 Task: Find connections with filter location San Miguel De Abona with filter topic #Careerwith filter profile language Spanish with filter current company ANAROCK with filter school Podar International School with filter industry Software Development with filter service category Software Testing with filter keywords title Cashier
Action: Mouse moved to (640, 83)
Screenshot: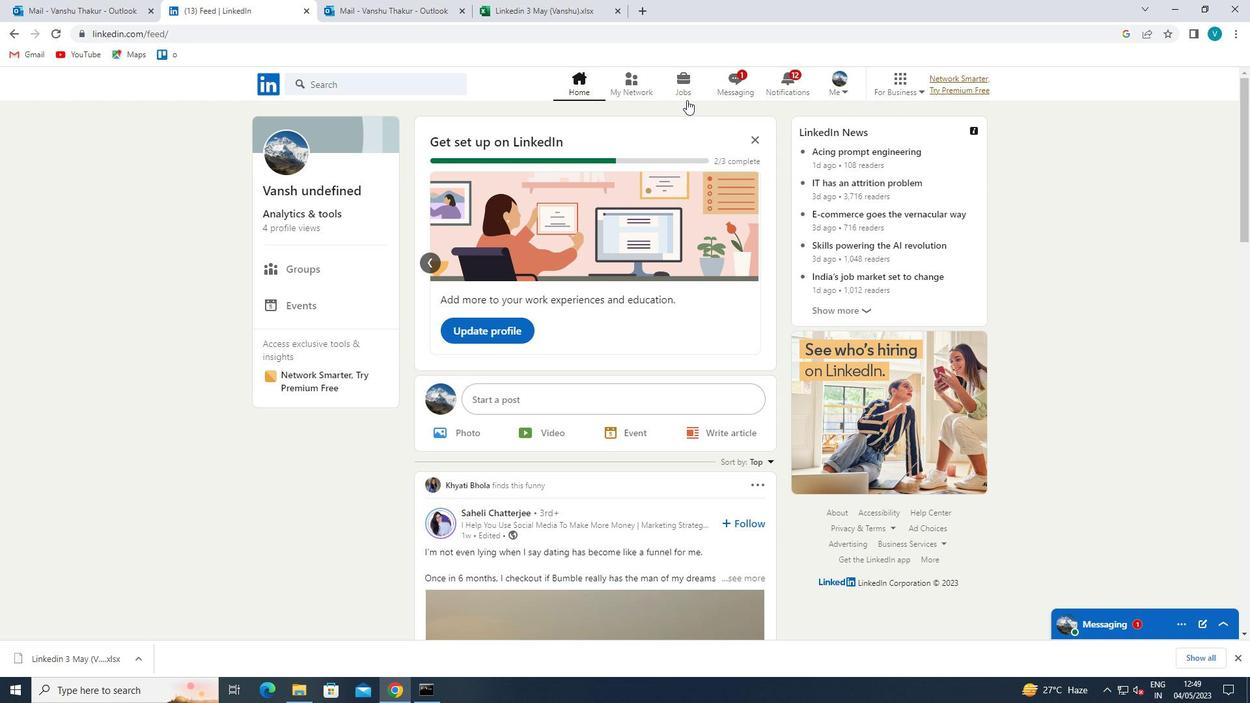 
Action: Mouse pressed left at (640, 83)
Screenshot: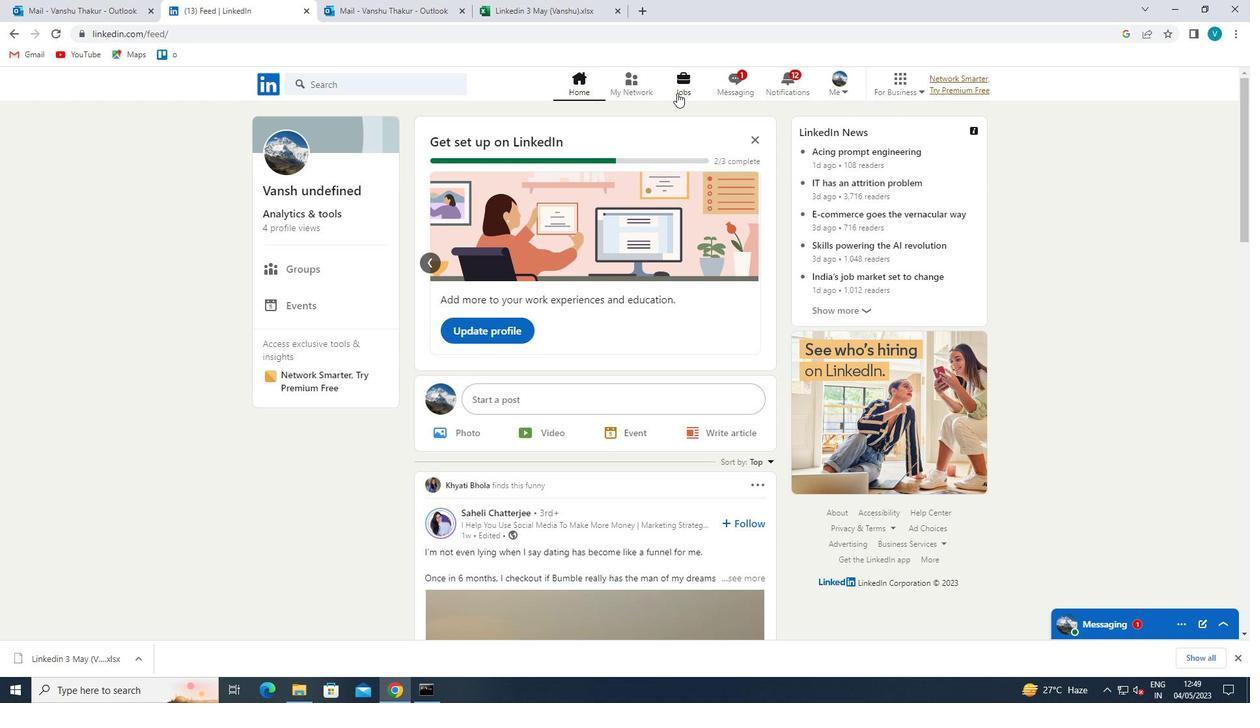 
Action: Mouse moved to (405, 156)
Screenshot: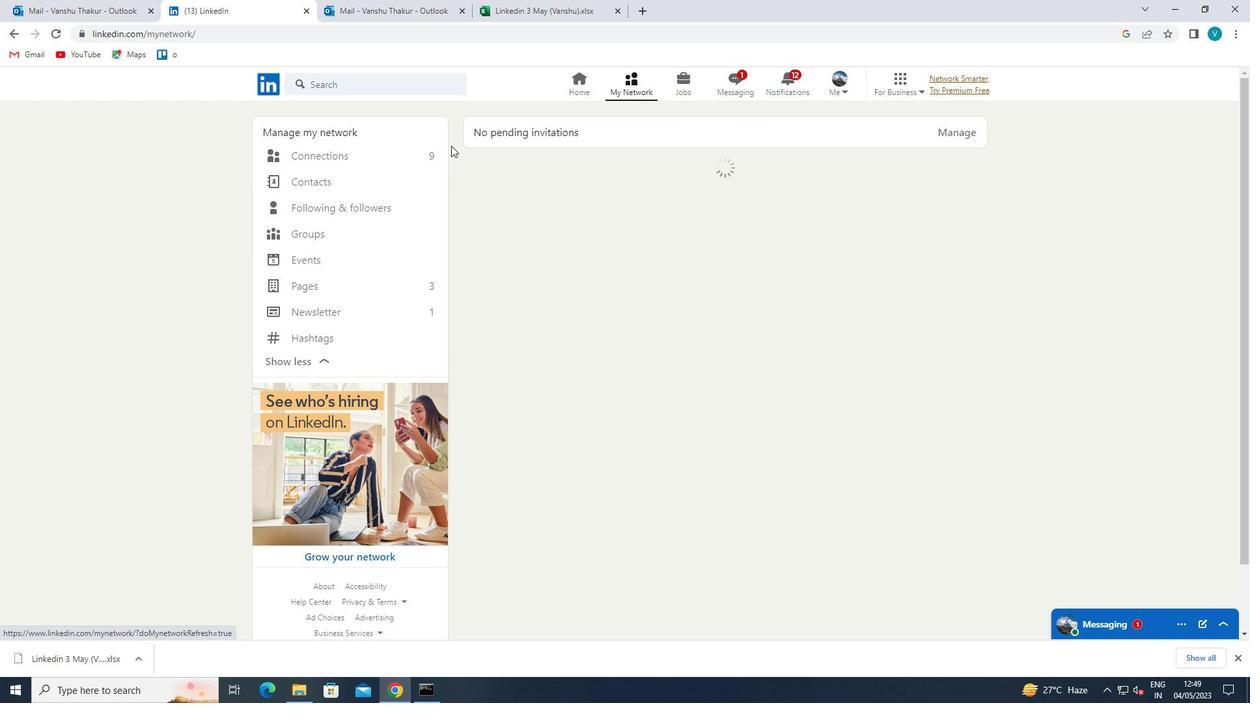 
Action: Mouse pressed left at (405, 156)
Screenshot: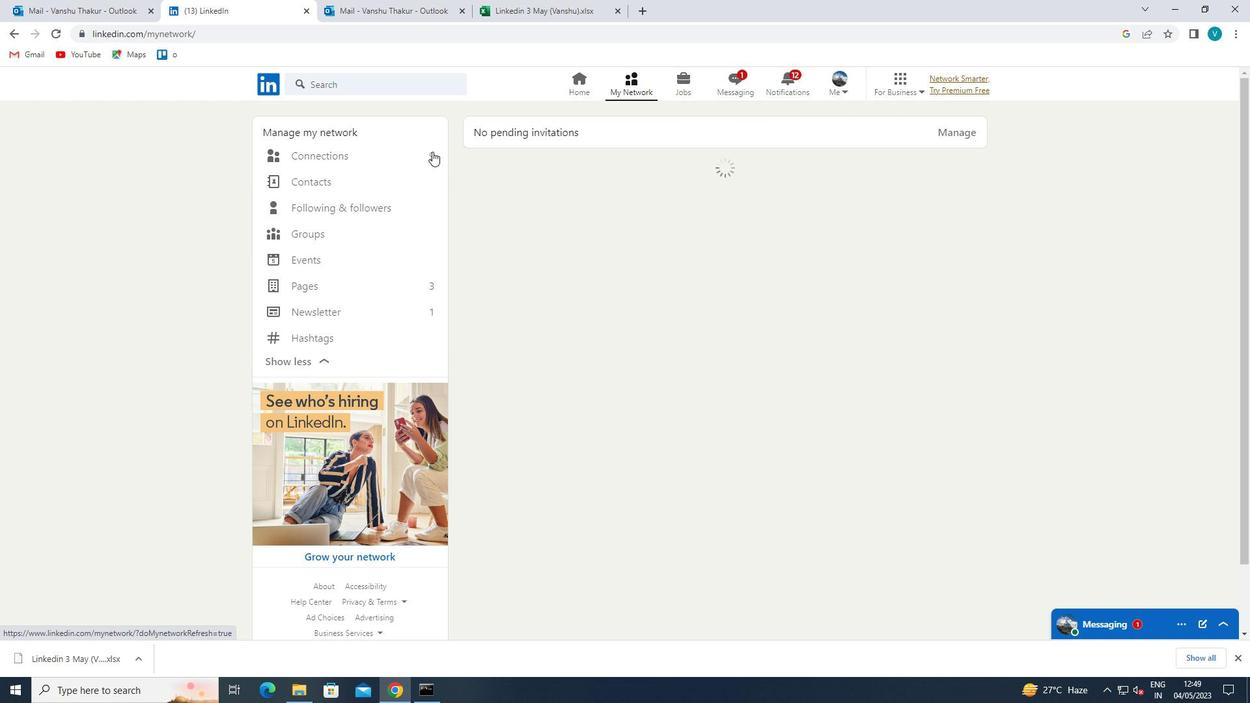 
Action: Mouse moved to (713, 152)
Screenshot: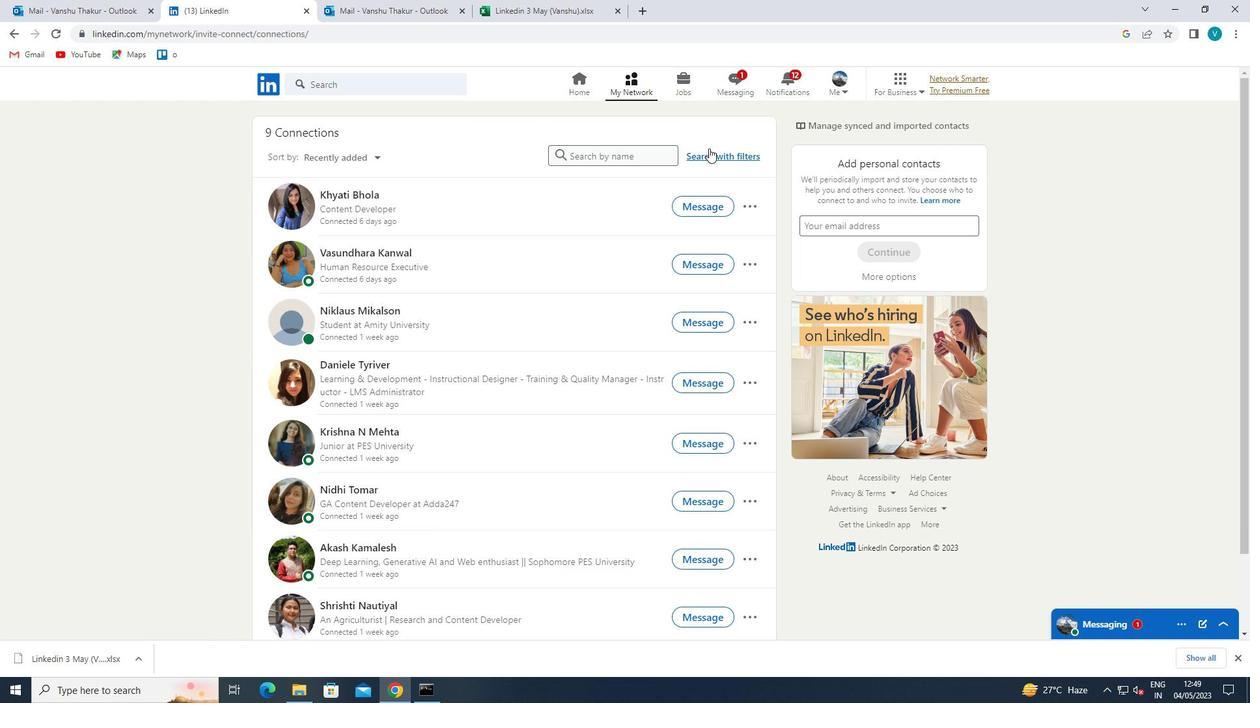 
Action: Mouse pressed left at (713, 152)
Screenshot: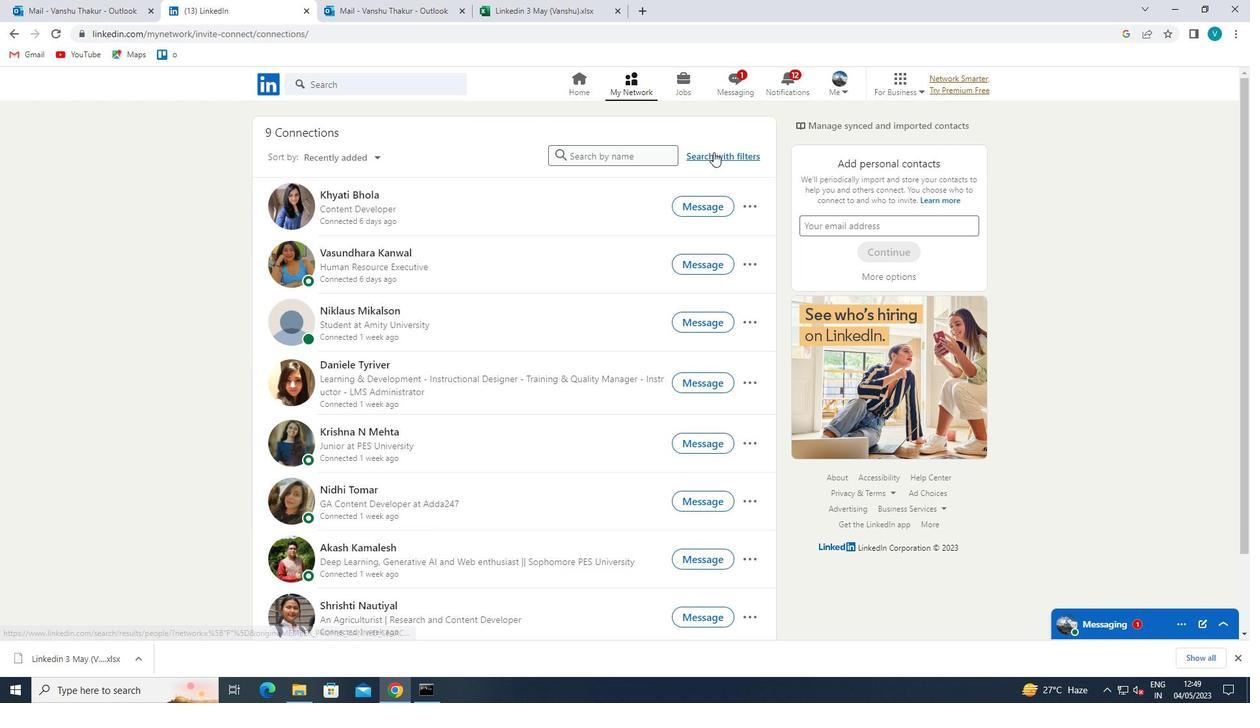 
Action: Mouse moved to (638, 120)
Screenshot: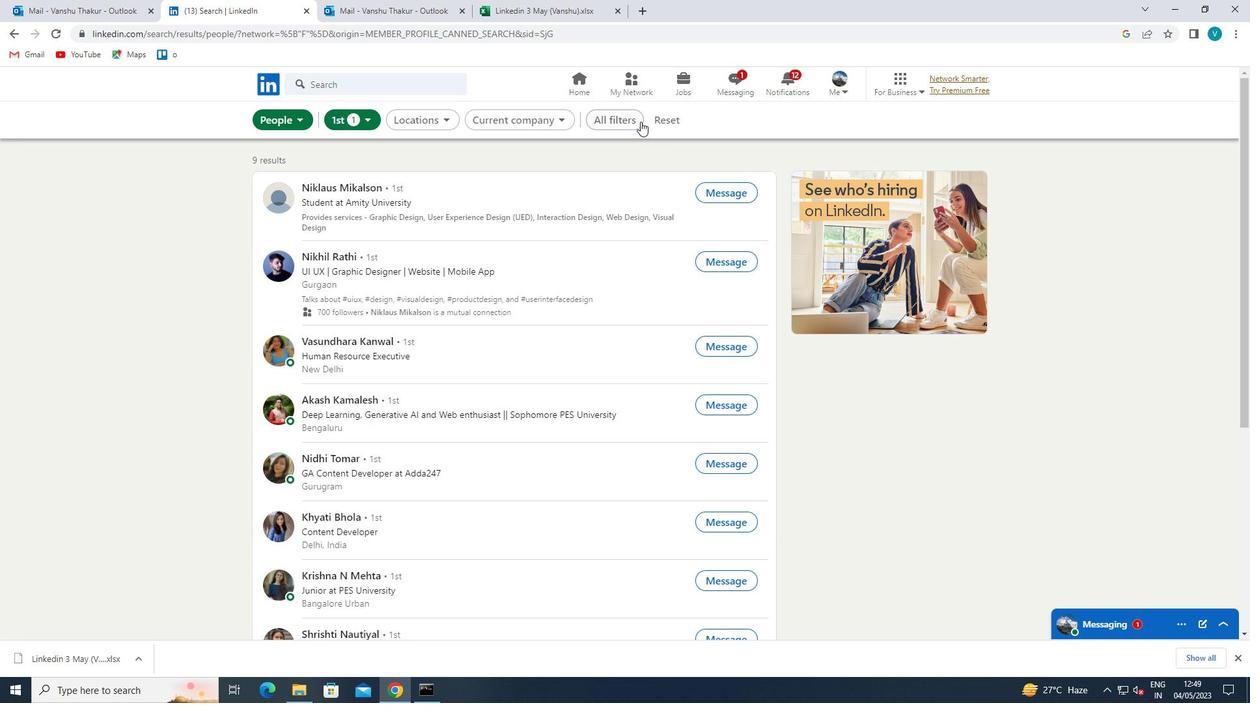 
Action: Mouse pressed left at (638, 120)
Screenshot: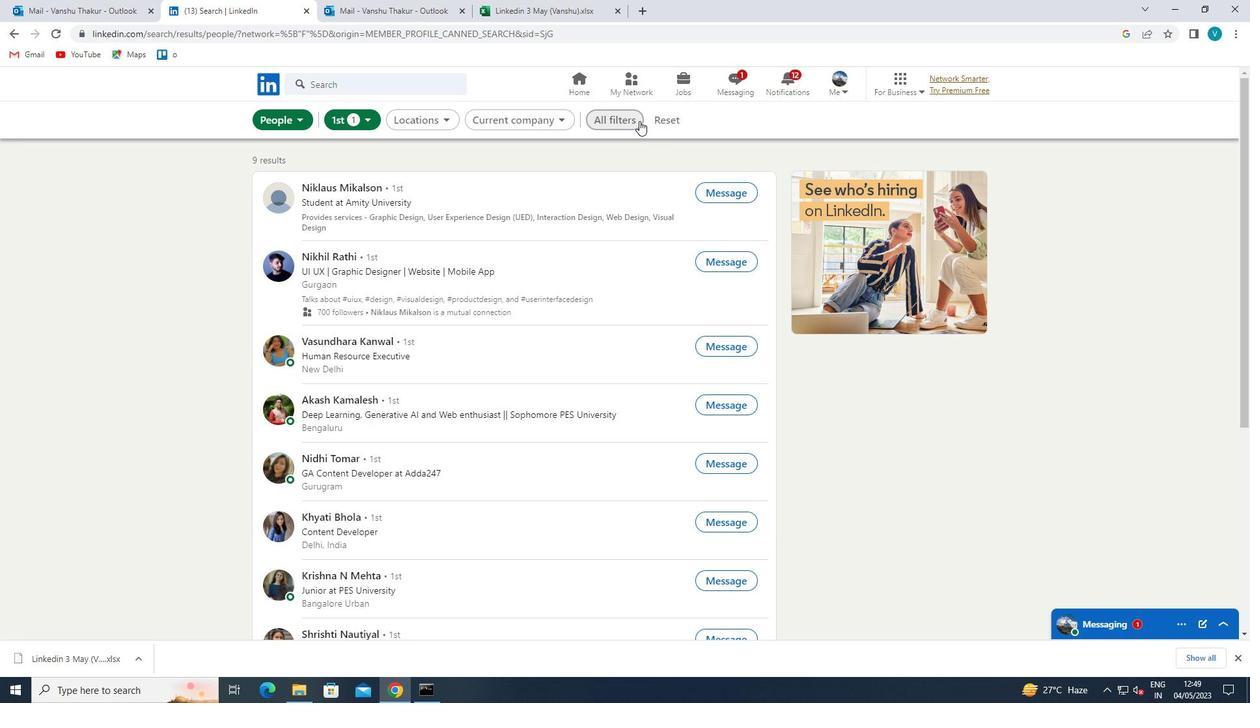 
Action: Mouse moved to (1022, 251)
Screenshot: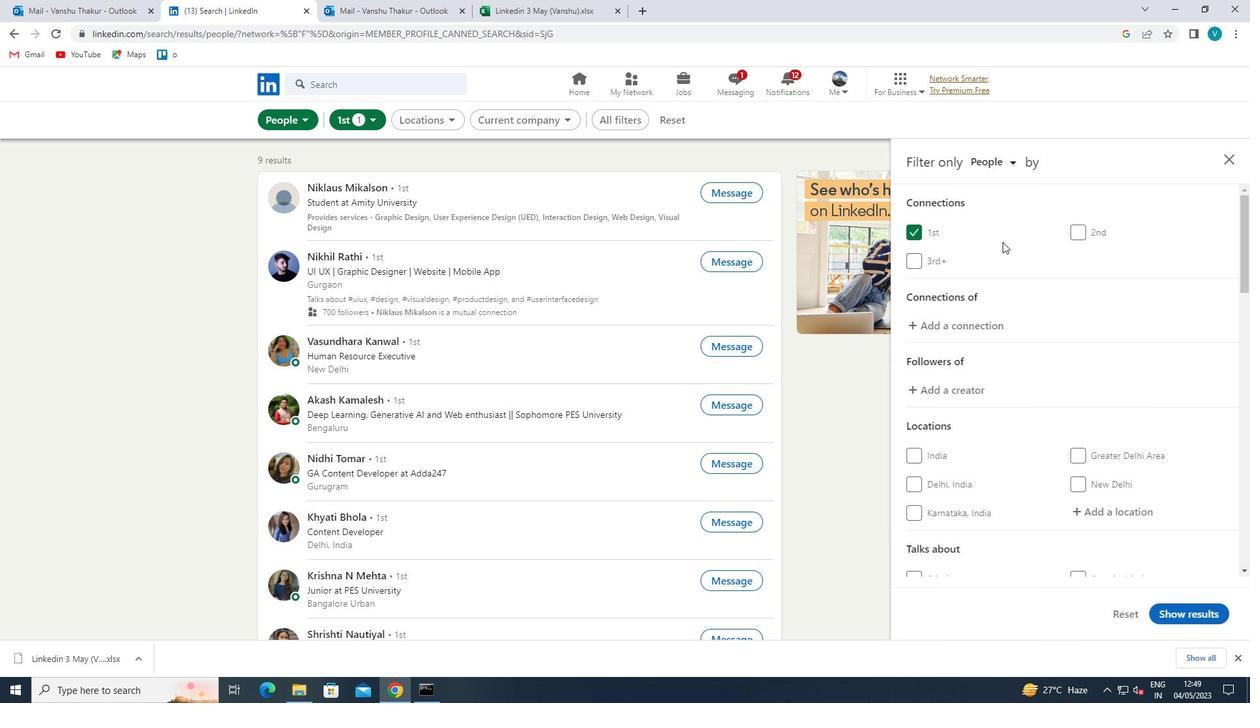 
Action: Mouse scrolled (1022, 250) with delta (0, 0)
Screenshot: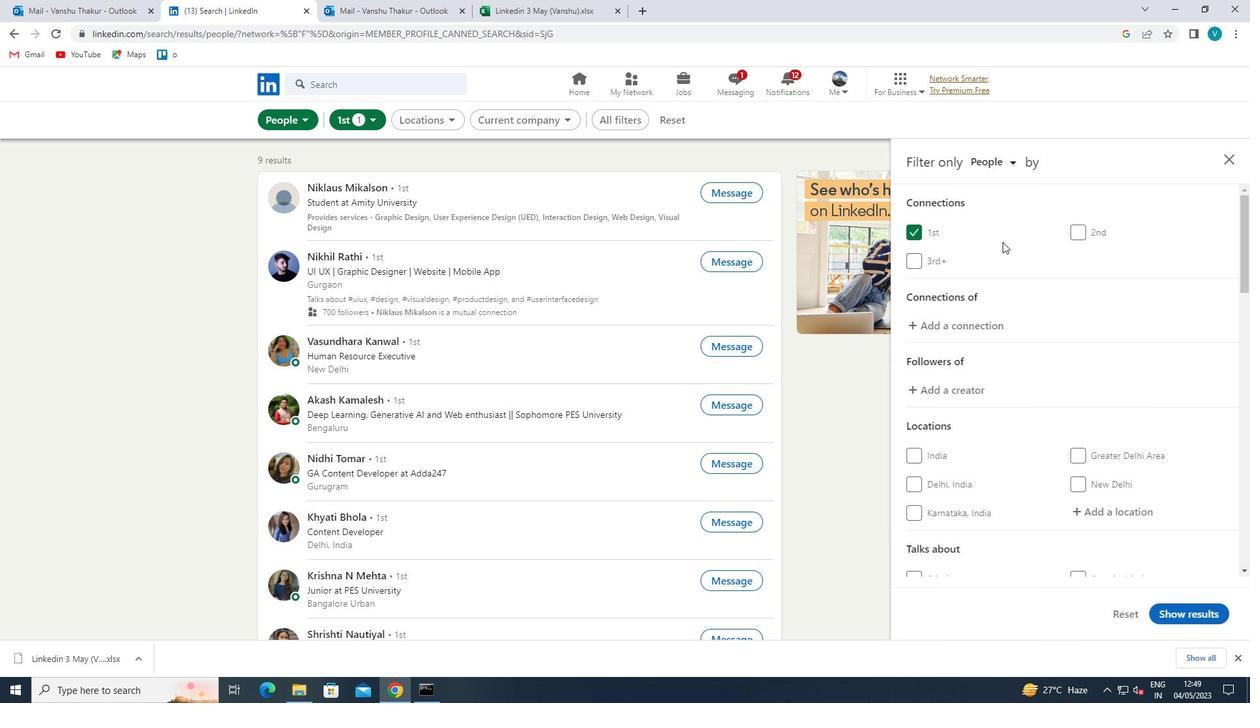 
Action: Mouse moved to (1123, 445)
Screenshot: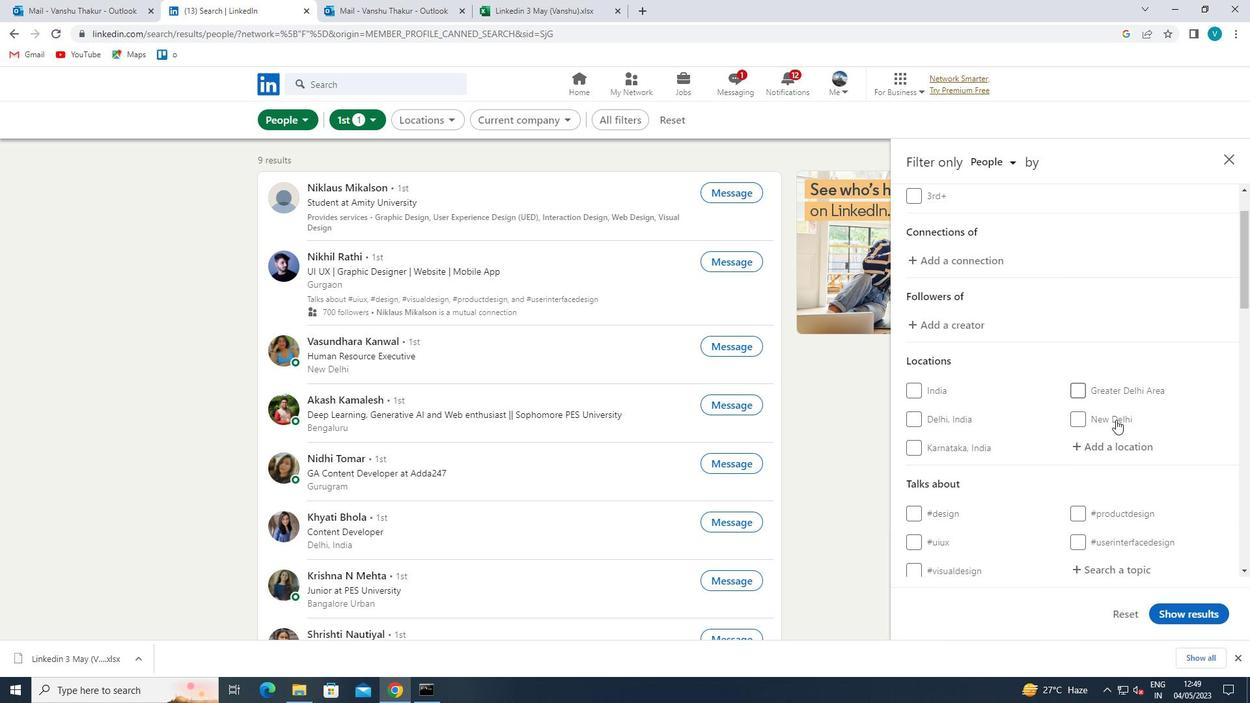 
Action: Mouse pressed left at (1123, 445)
Screenshot: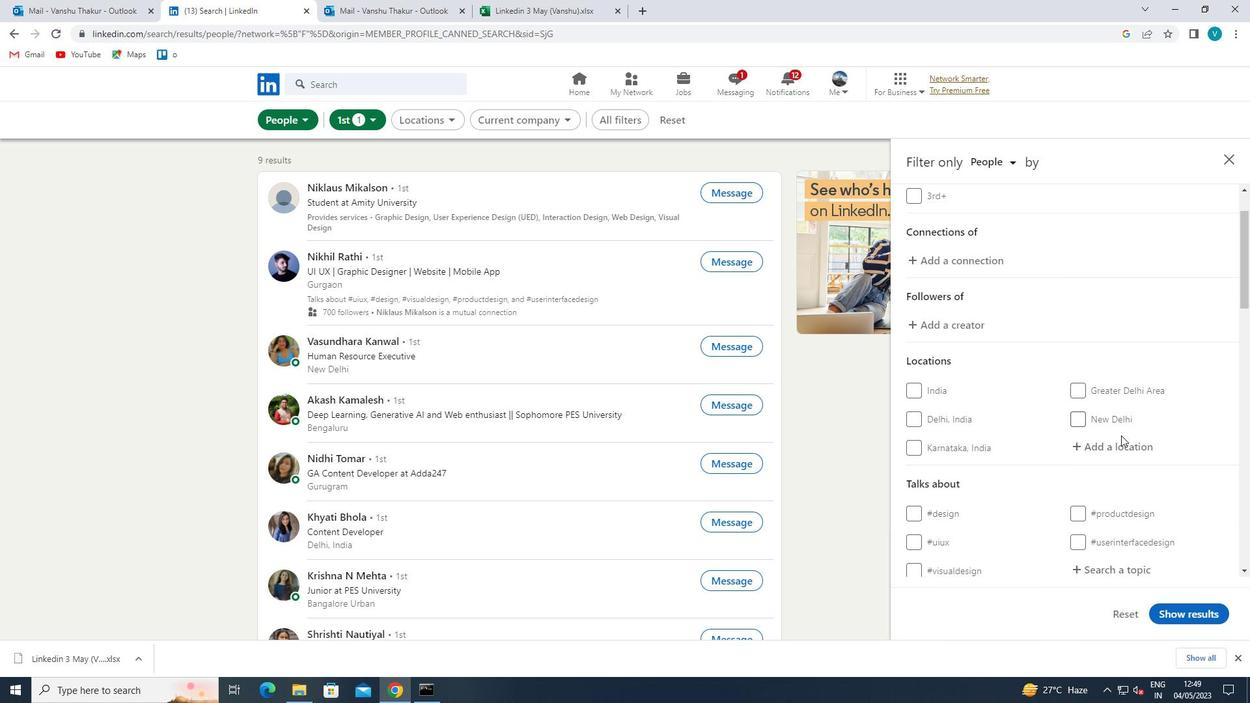 
Action: Key pressed <Key.shift>SAN<Key.space><Key.shift>MIGUEL
Screenshot: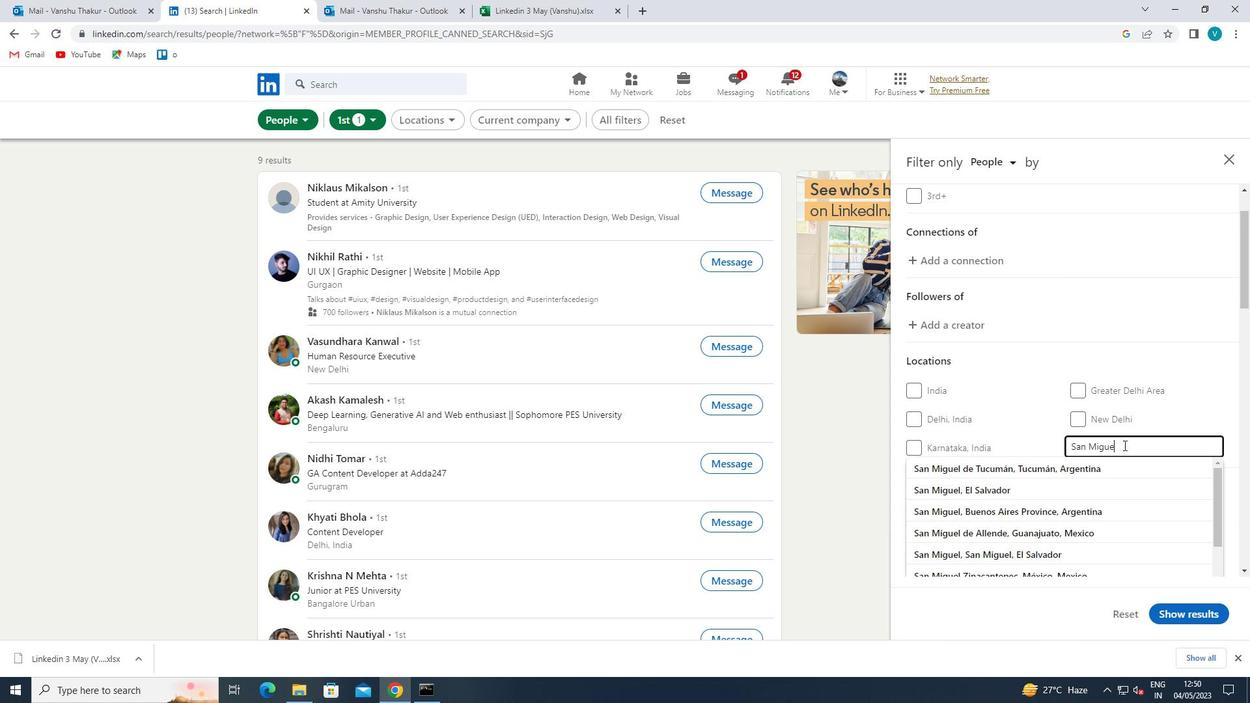 
Action: Mouse moved to (1103, 474)
Screenshot: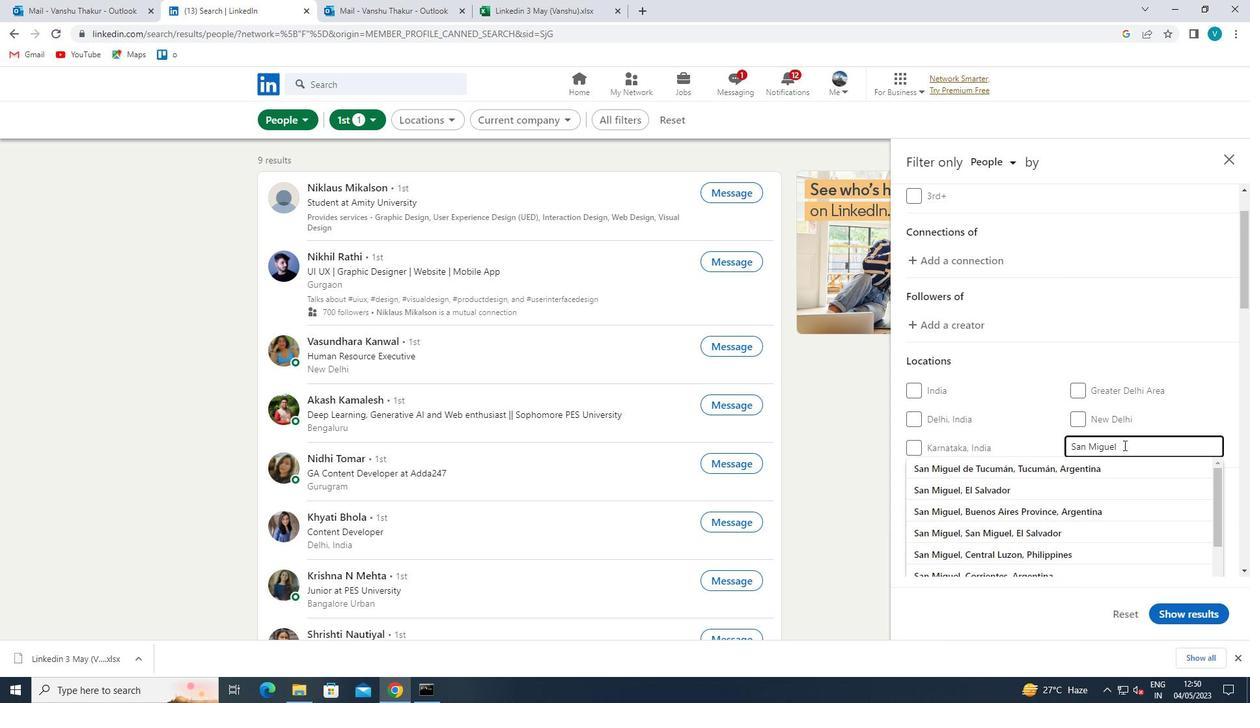 
Action: Mouse pressed left at (1103, 474)
Screenshot: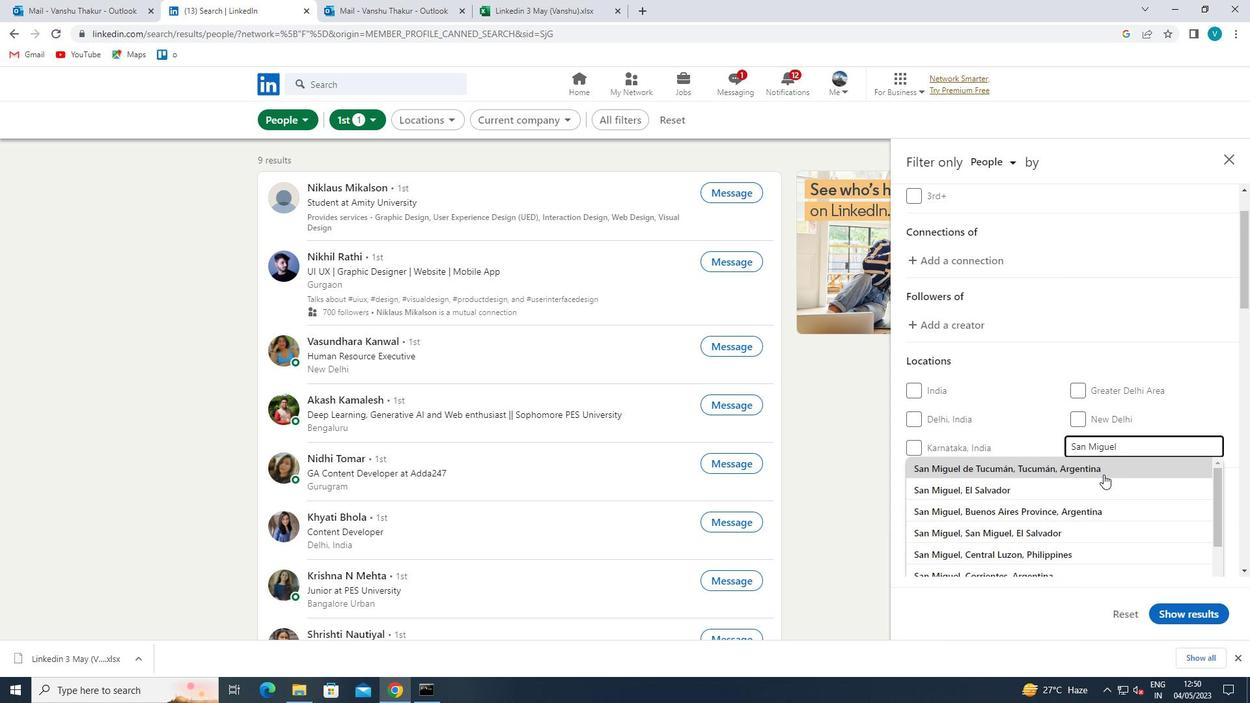 
Action: Mouse scrolled (1103, 474) with delta (0, 0)
Screenshot: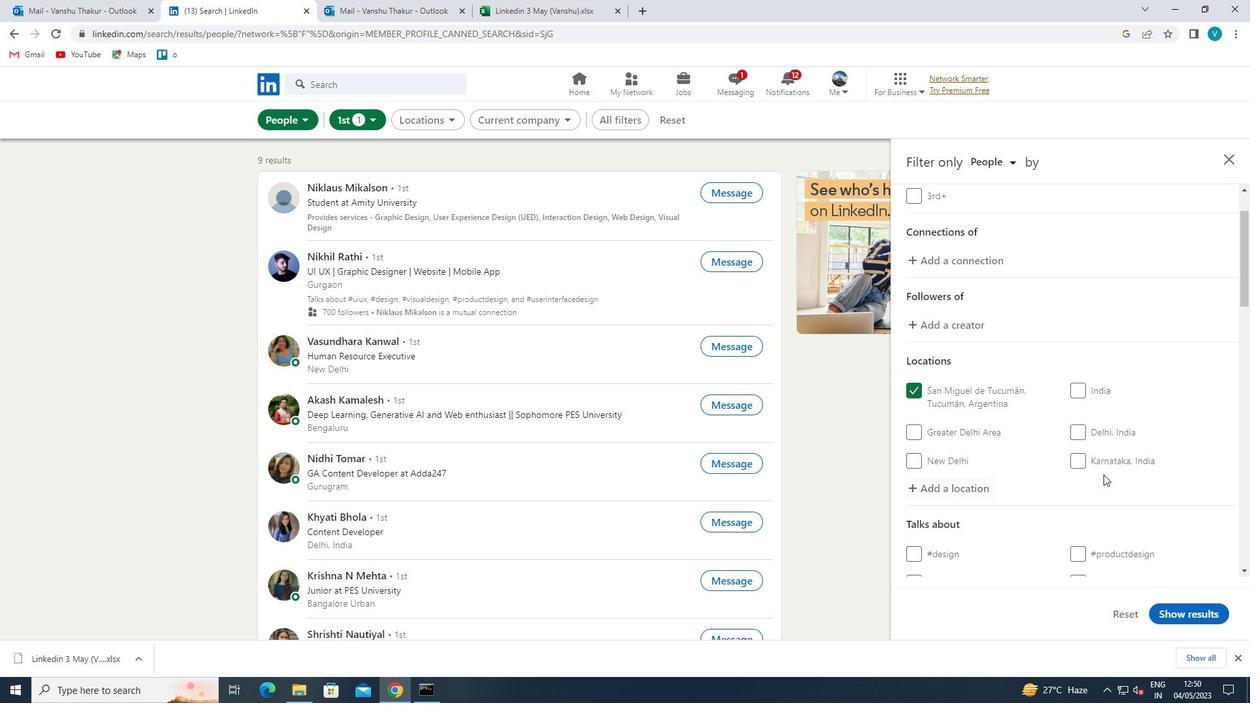 
Action: Mouse scrolled (1103, 474) with delta (0, 0)
Screenshot: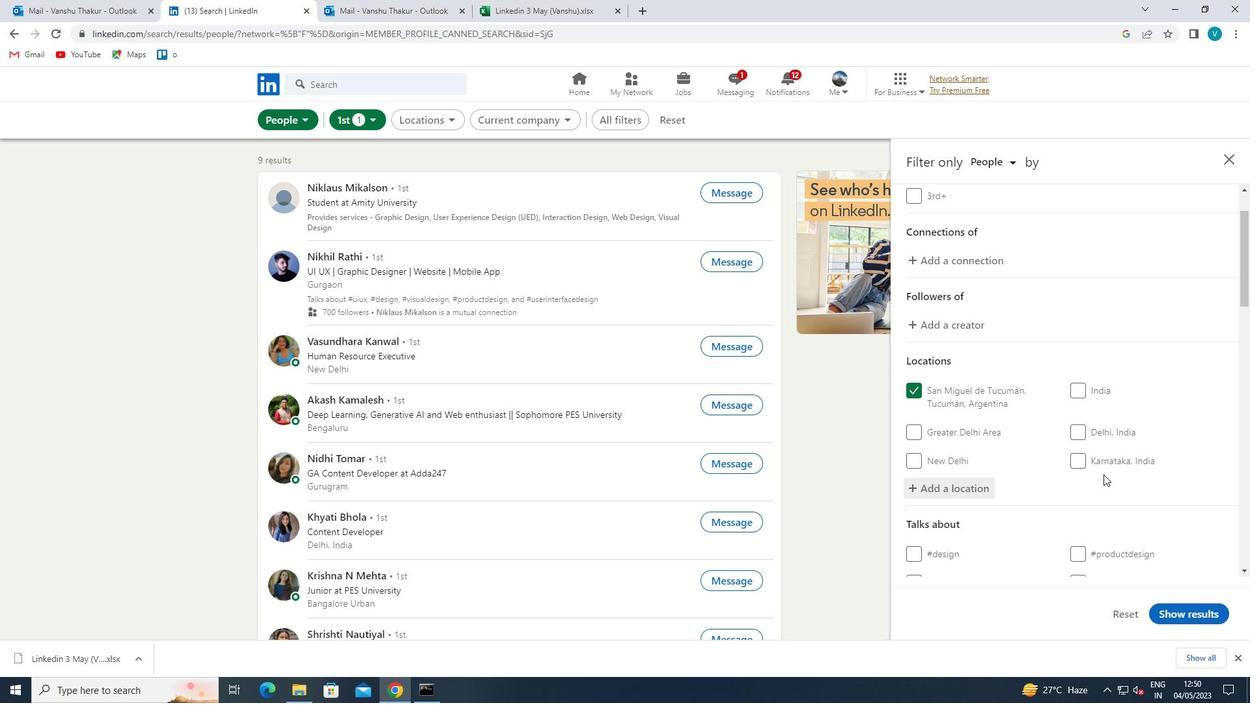 
Action: Mouse moved to (1103, 472)
Screenshot: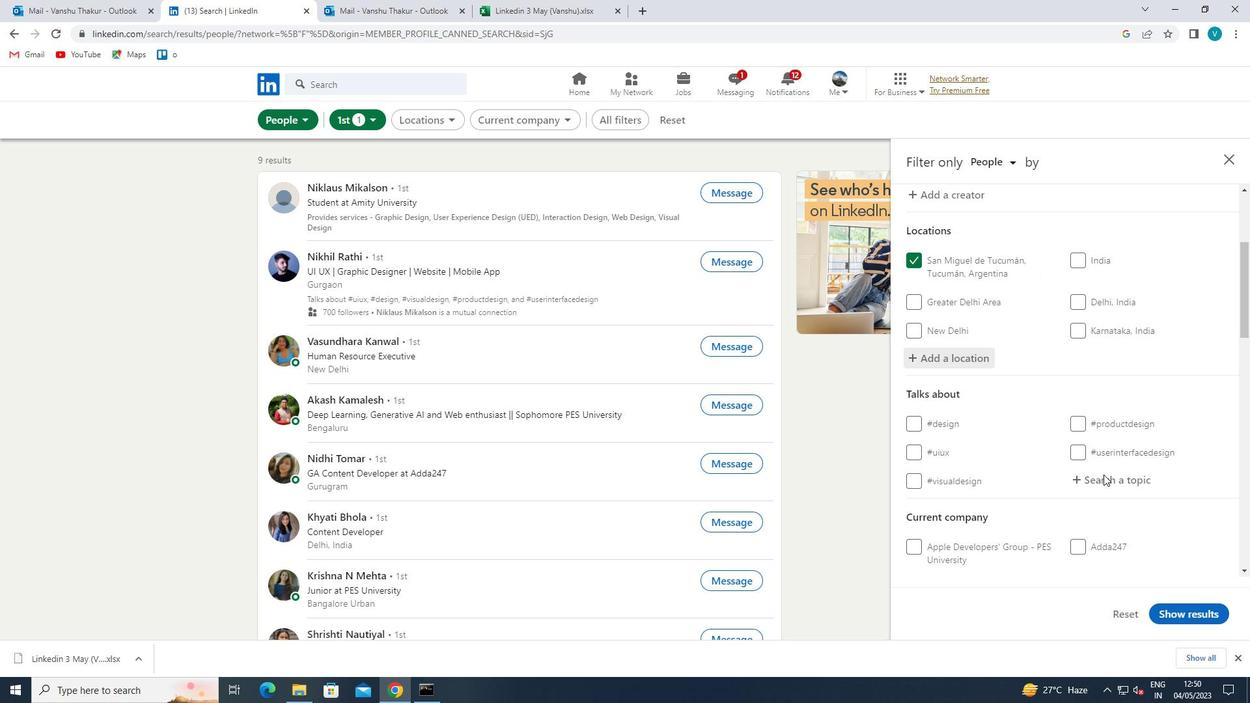 
Action: Mouse pressed left at (1103, 472)
Screenshot: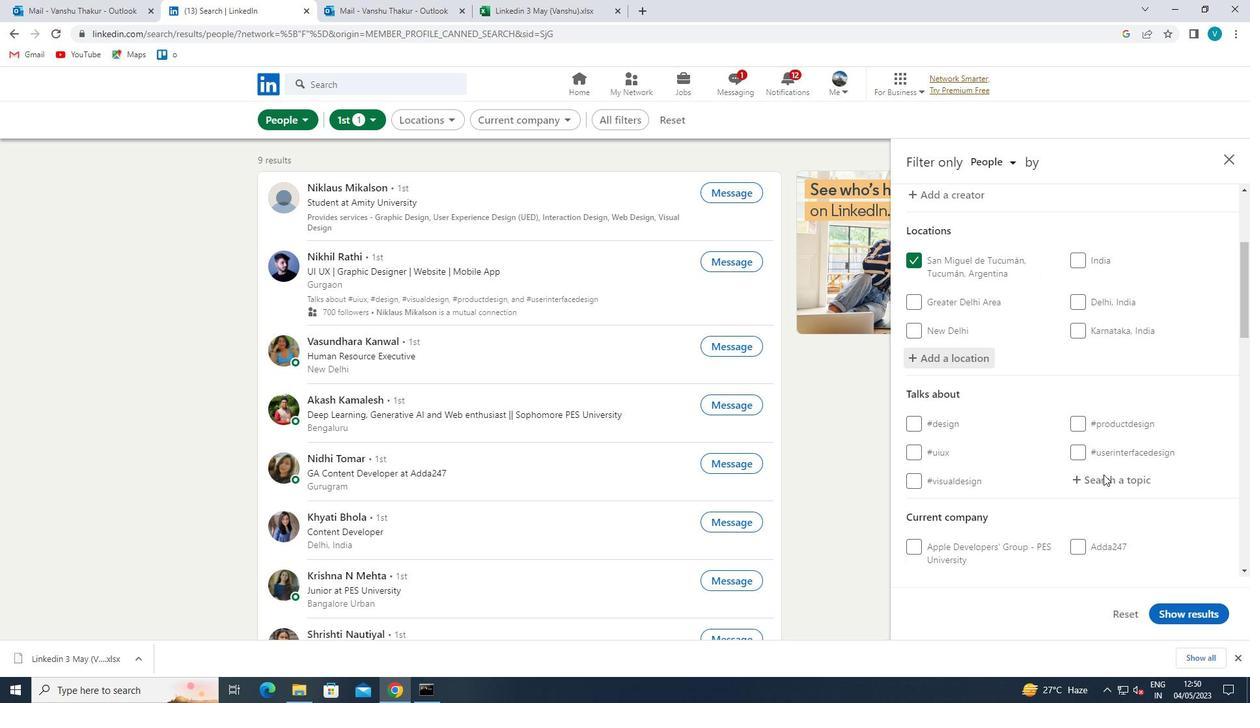 
Action: Mouse moved to (1105, 472)
Screenshot: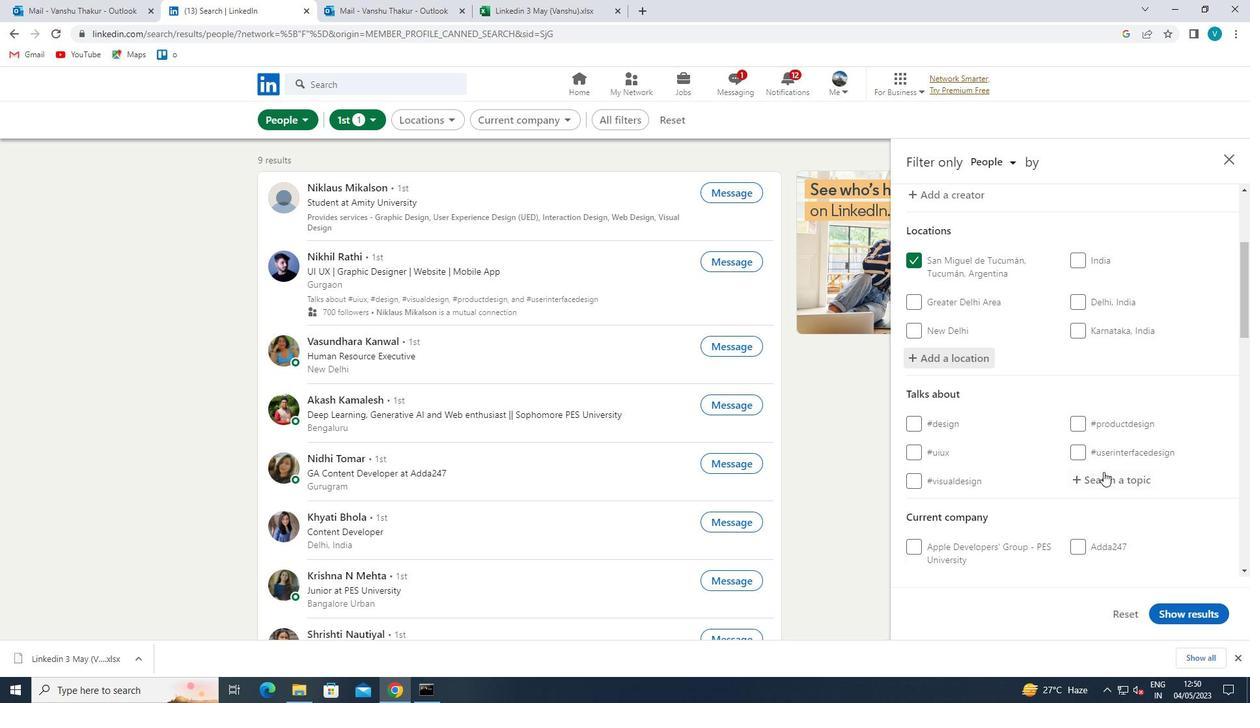 
Action: Key pressed <Key.shift><Key.shift><Key.shift><Key.shift><Key.shift><Key.shift><Key.shift><Key.shift>CAREER
Screenshot: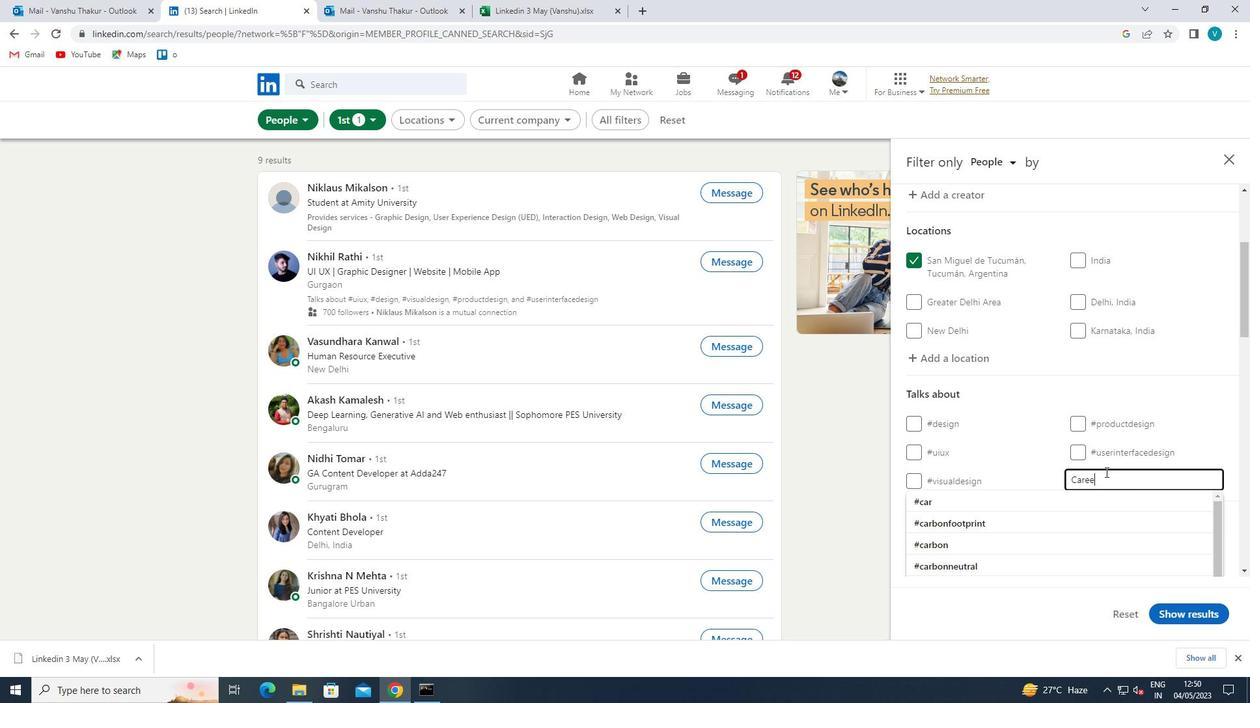 
Action: Mouse moved to (1067, 500)
Screenshot: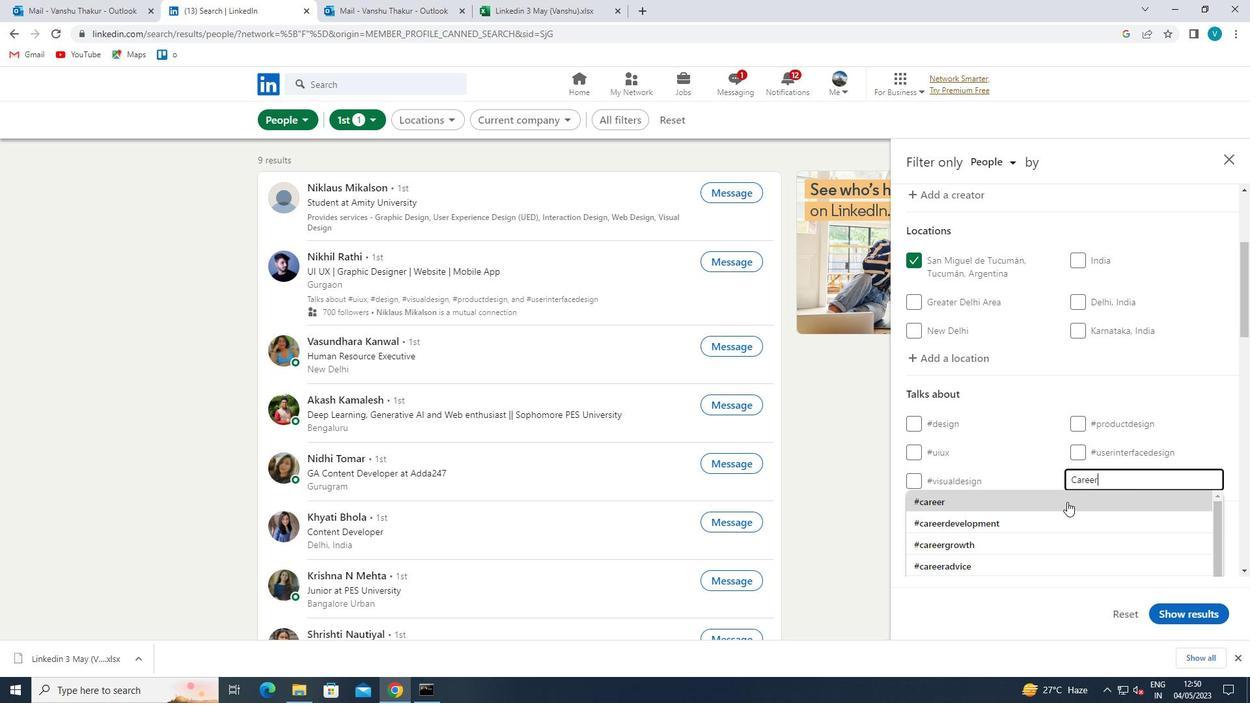 
Action: Mouse pressed left at (1067, 500)
Screenshot: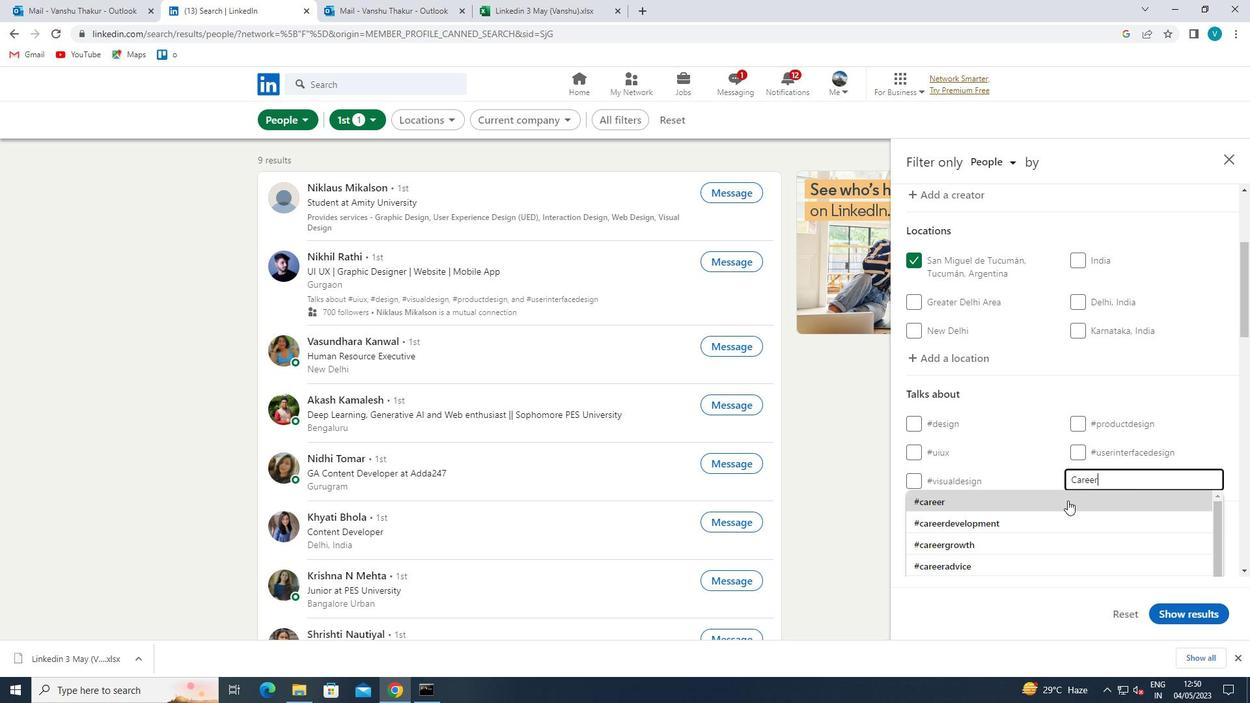 
Action: Mouse scrolled (1067, 500) with delta (0, 0)
Screenshot: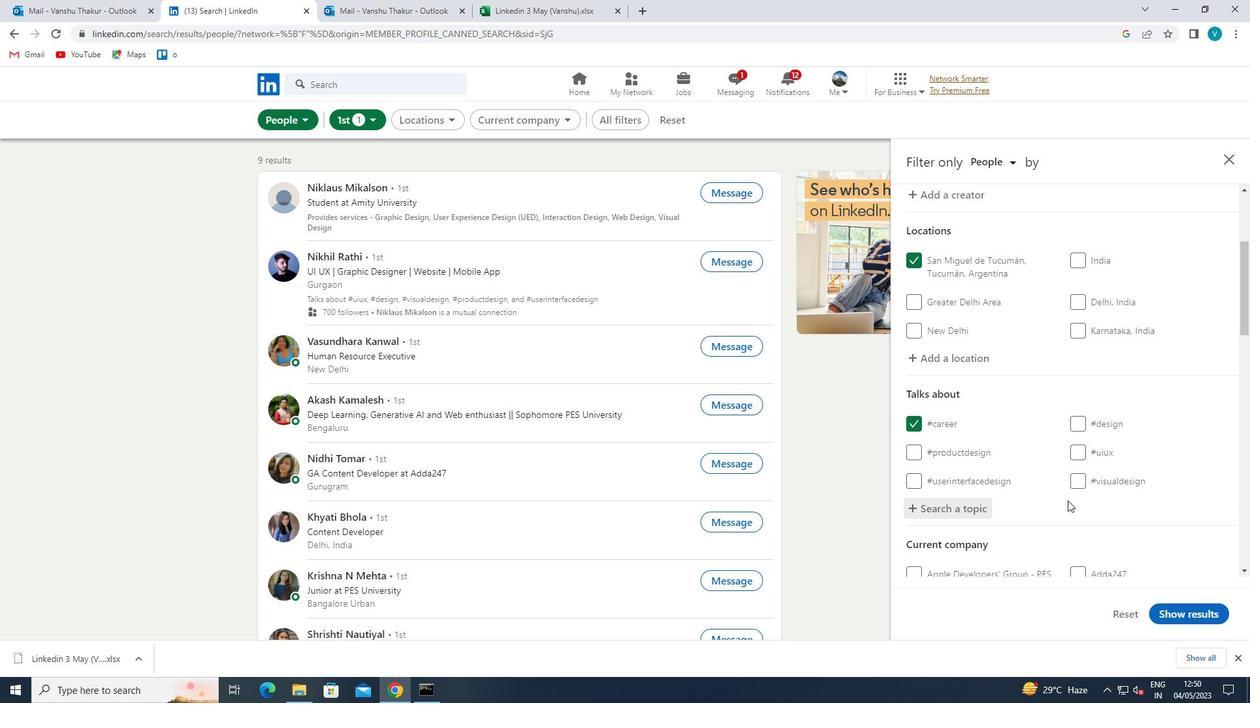 
Action: Mouse scrolled (1067, 500) with delta (0, 0)
Screenshot: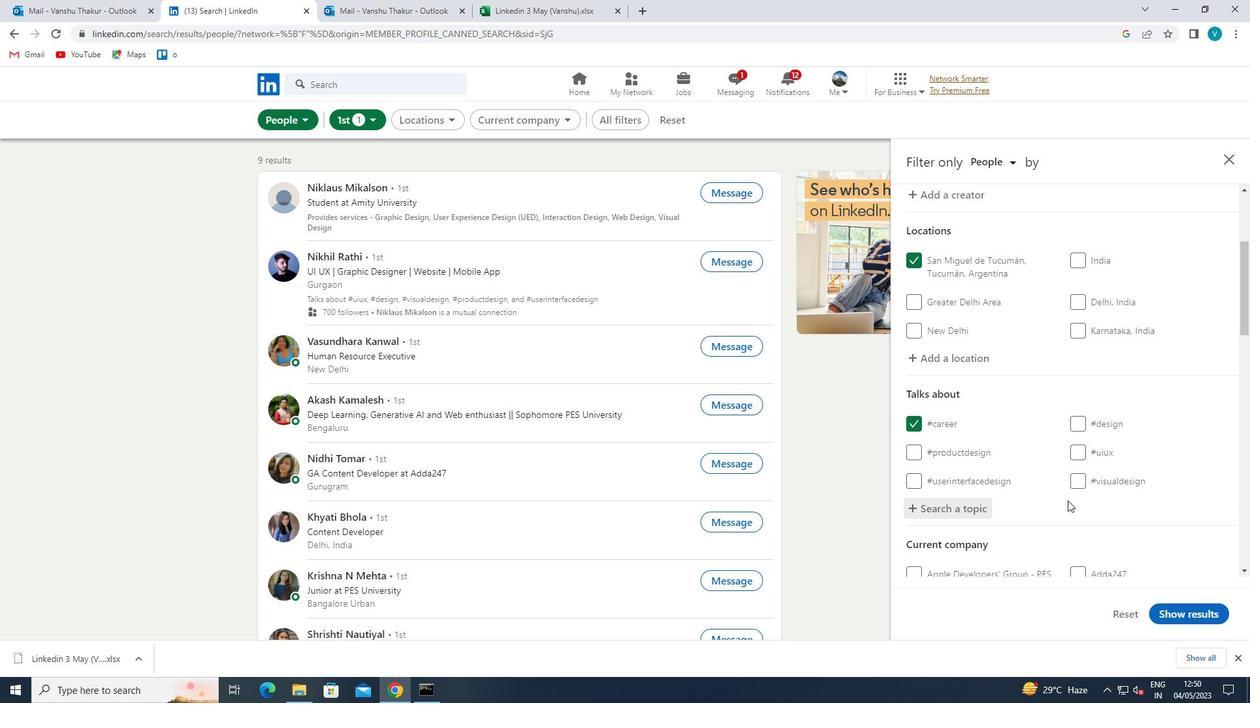 
Action: Mouse scrolled (1067, 500) with delta (0, 0)
Screenshot: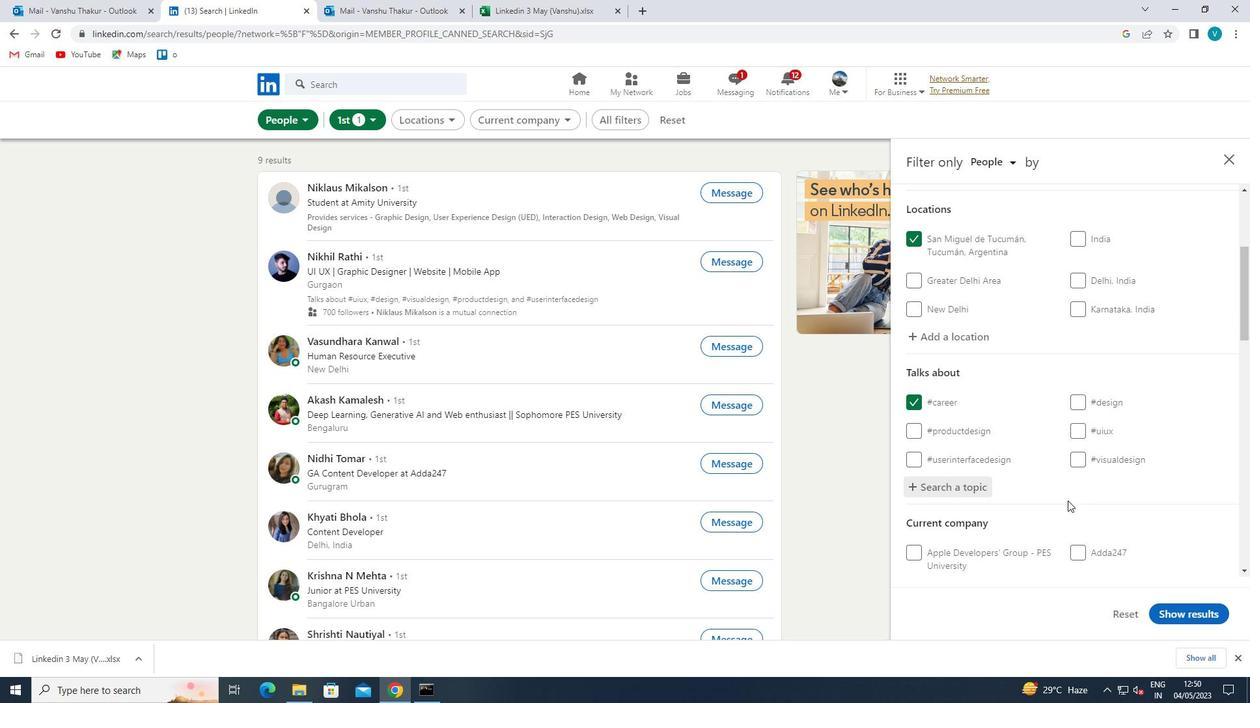 
Action: Mouse scrolled (1067, 500) with delta (0, 0)
Screenshot: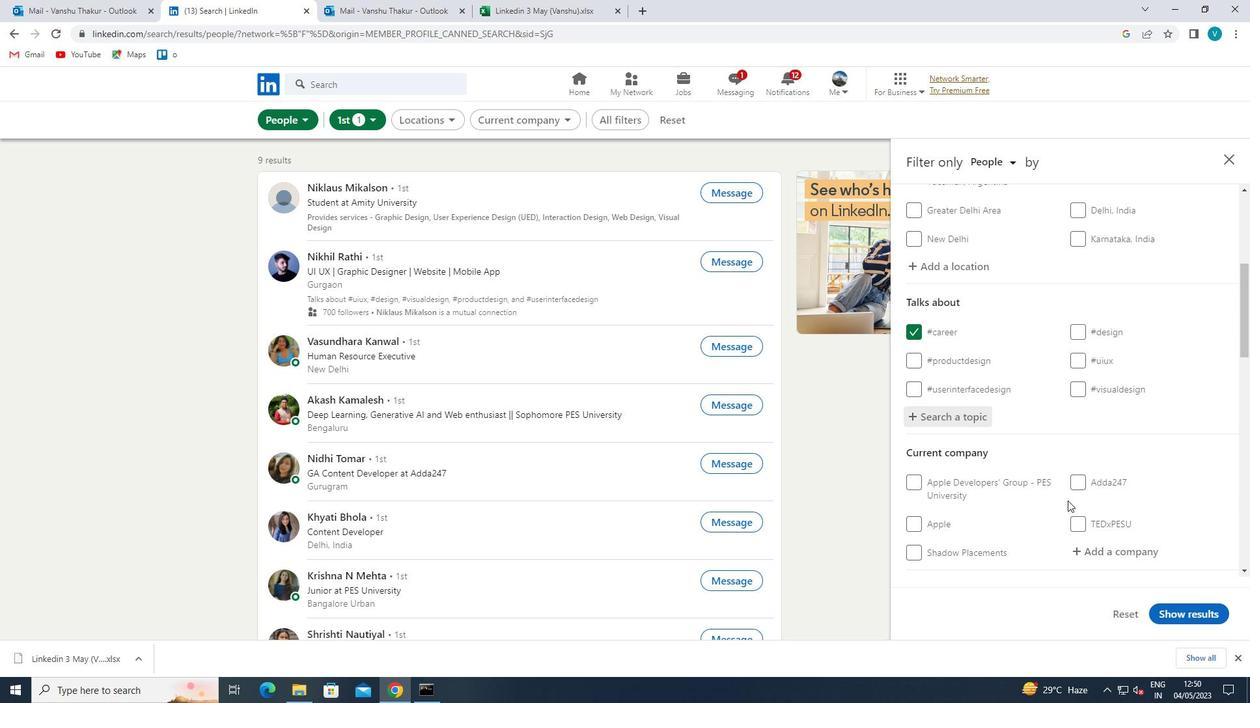 
Action: Mouse moved to (1103, 383)
Screenshot: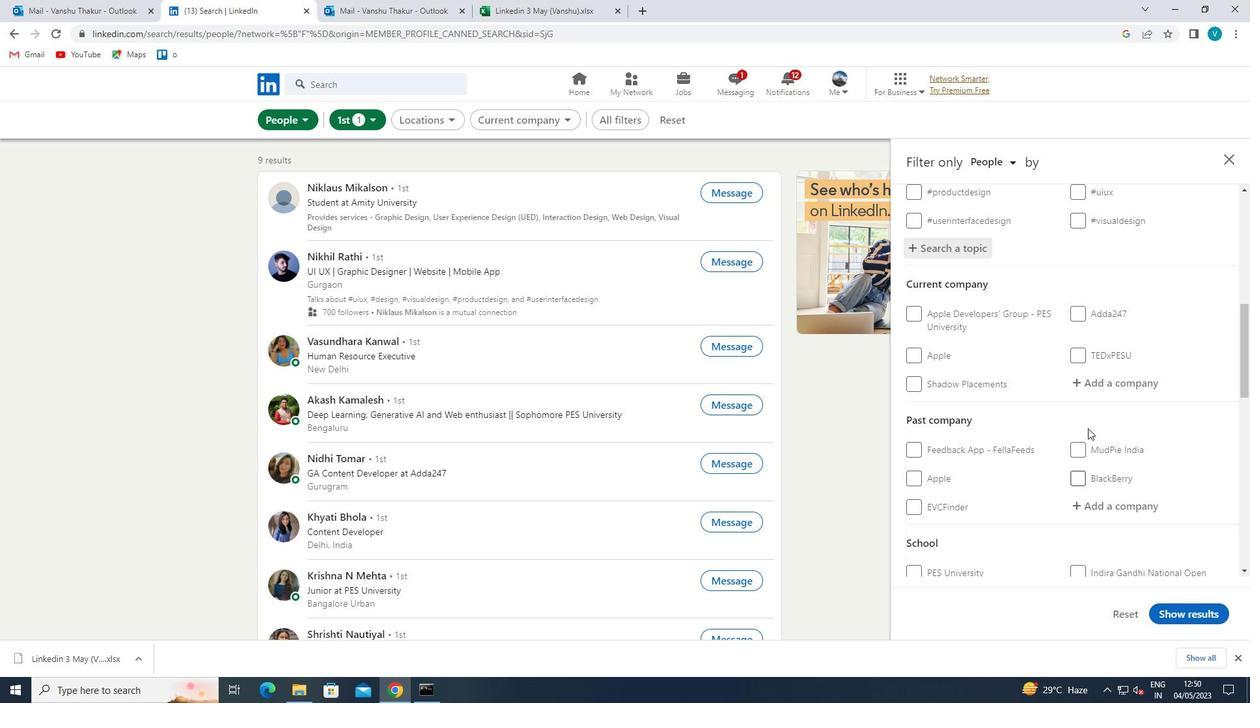 
Action: Mouse pressed left at (1103, 383)
Screenshot: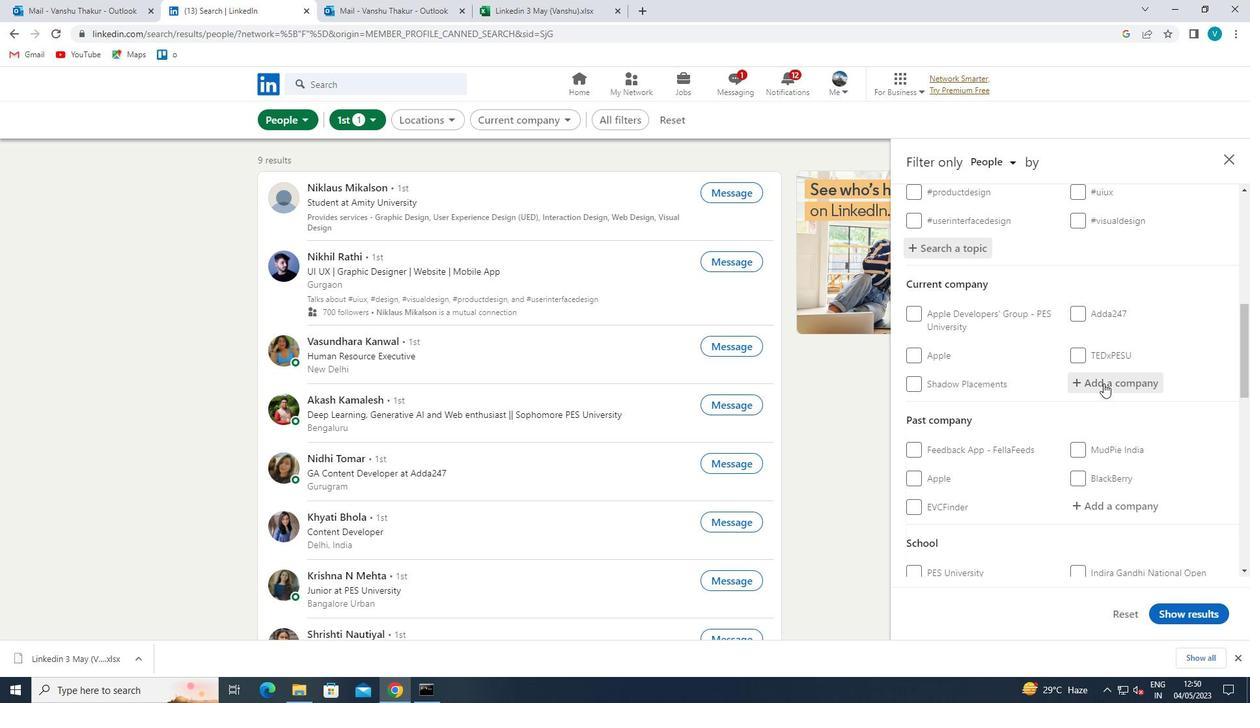 
Action: Mouse moved to (1103, 382)
Screenshot: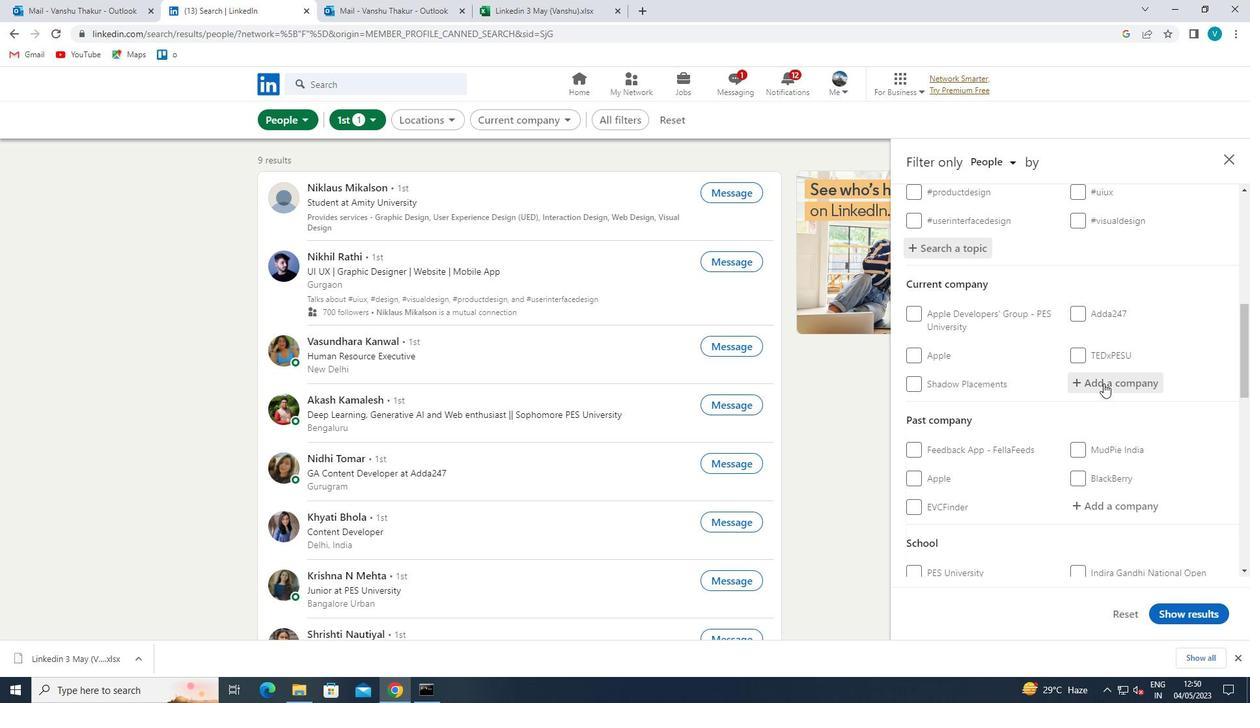 
Action: Key pressed <Key.shift>ANAROCK
Screenshot: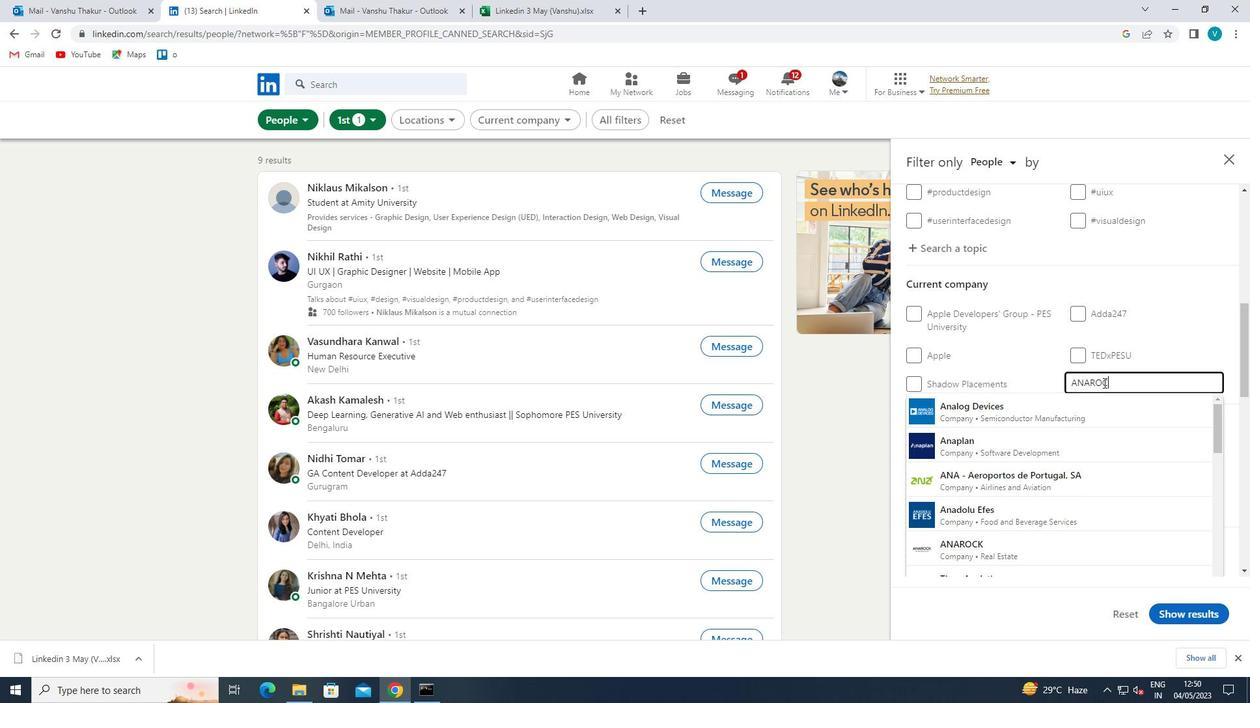 
Action: Mouse moved to (1079, 403)
Screenshot: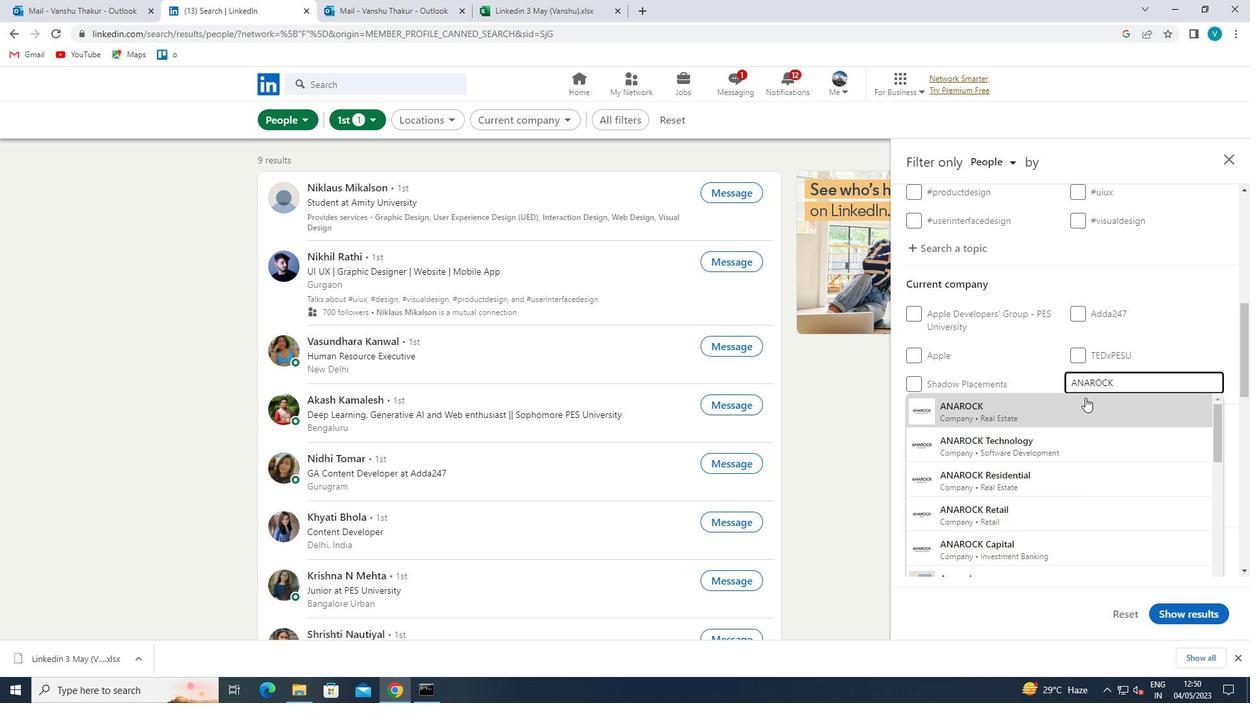 
Action: Mouse pressed left at (1079, 403)
Screenshot: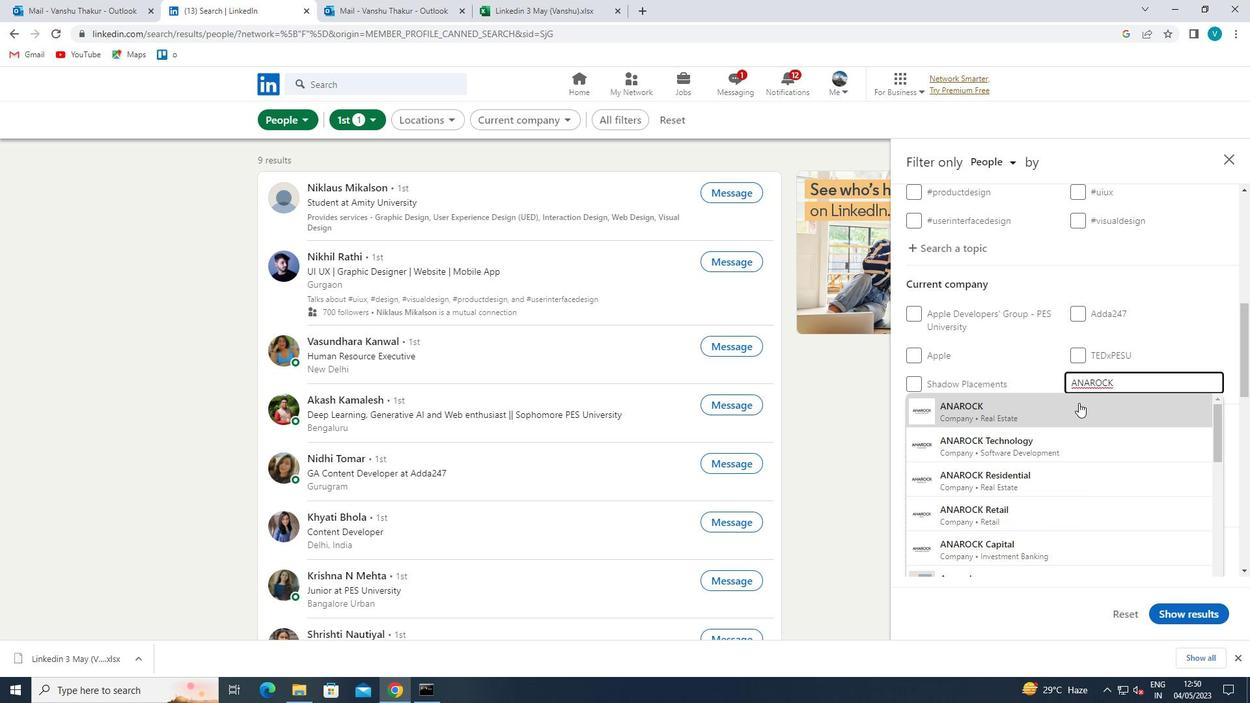 
Action: Mouse scrolled (1079, 402) with delta (0, 0)
Screenshot: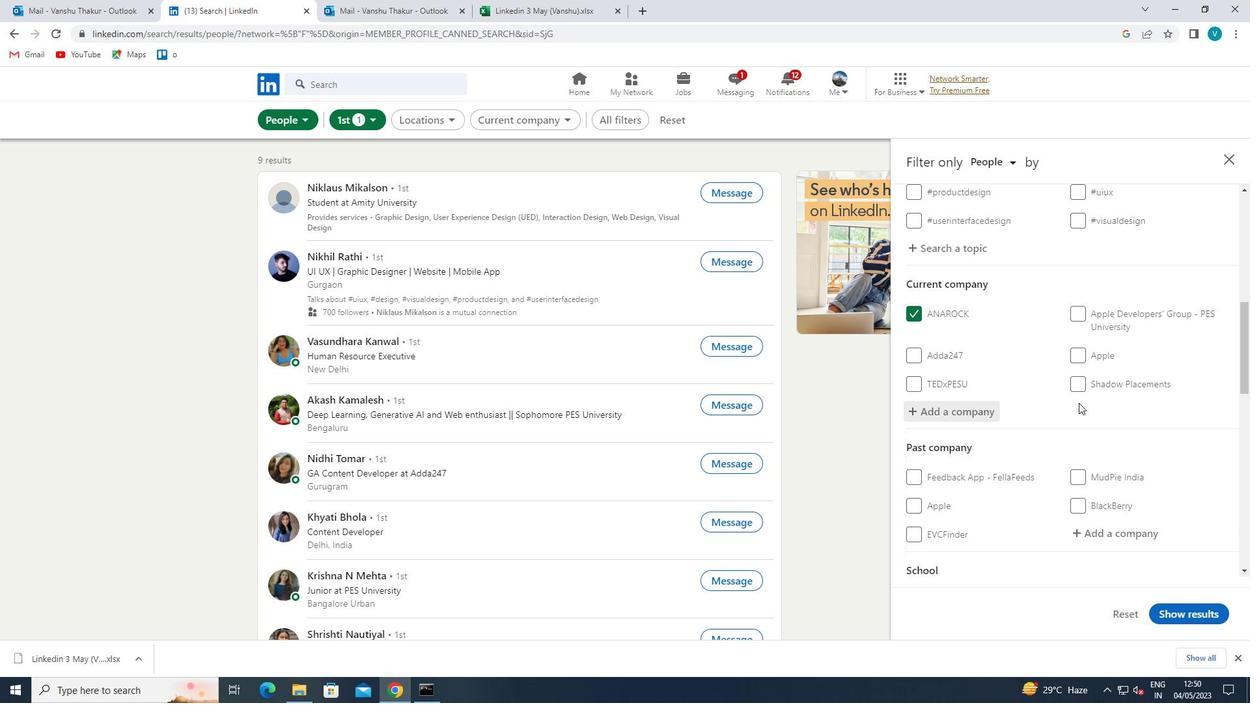 
Action: Mouse scrolled (1079, 402) with delta (0, 0)
Screenshot: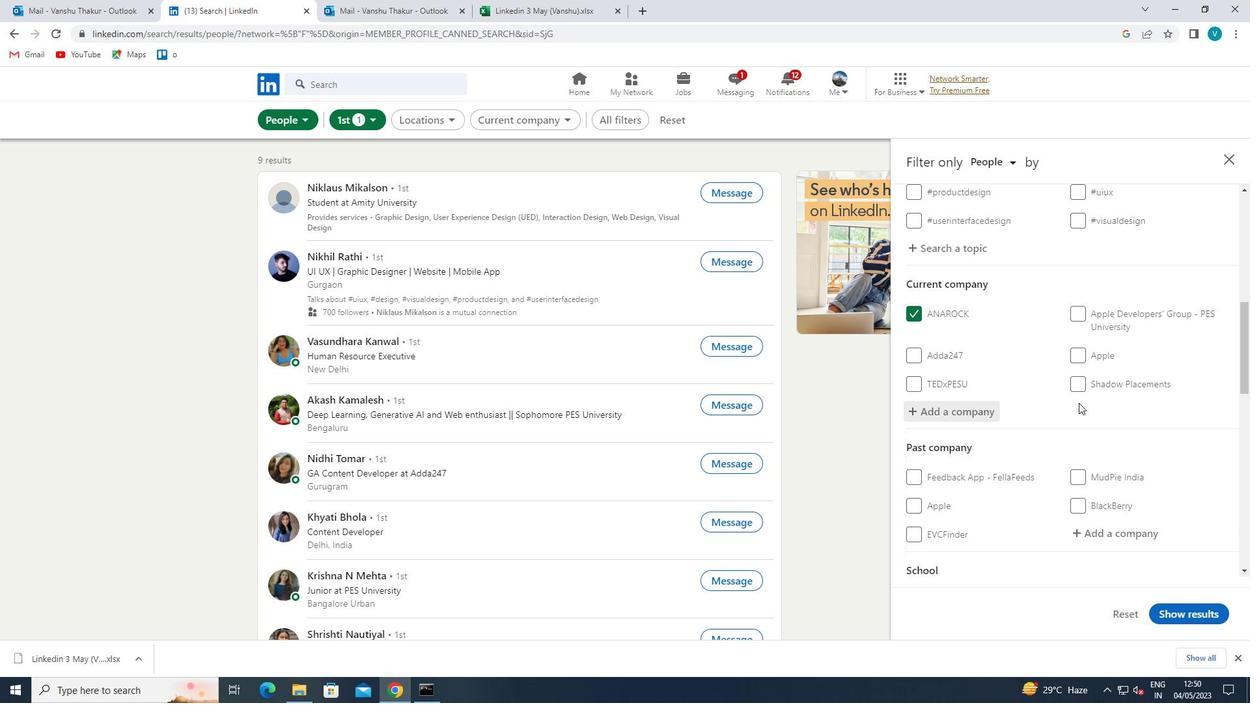 
Action: Mouse scrolled (1079, 402) with delta (0, 0)
Screenshot: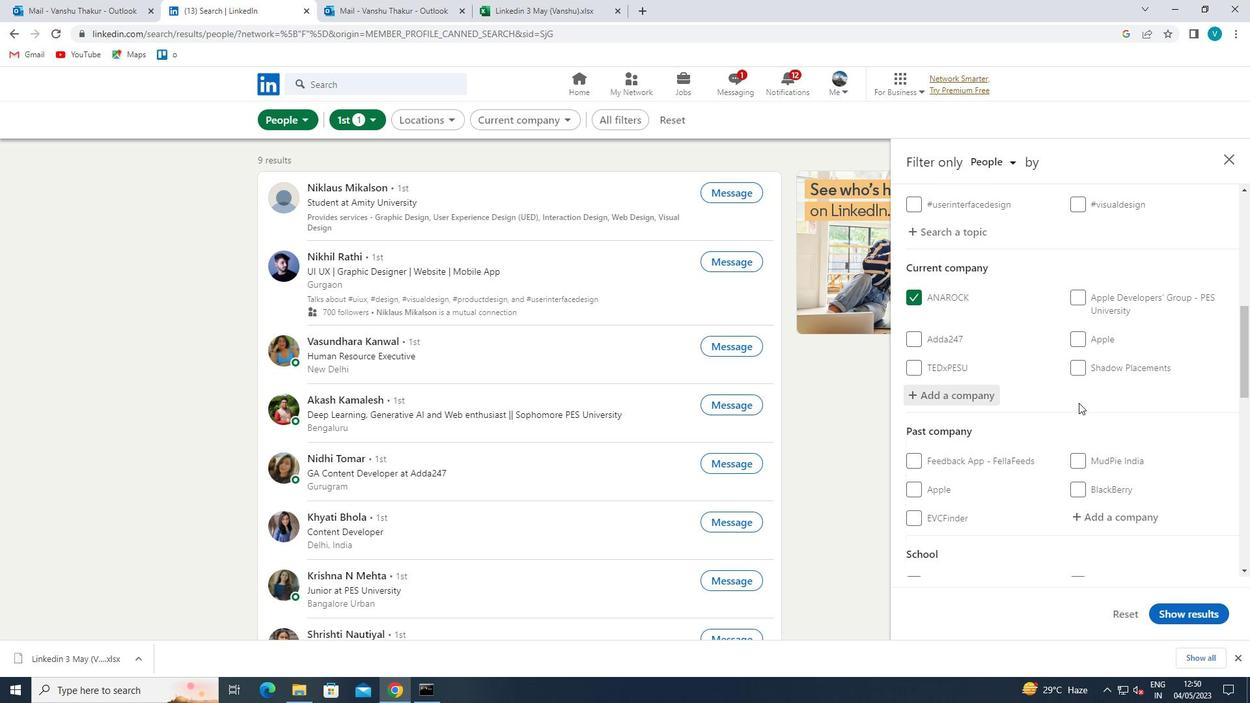
Action: Mouse scrolled (1079, 402) with delta (0, 0)
Screenshot: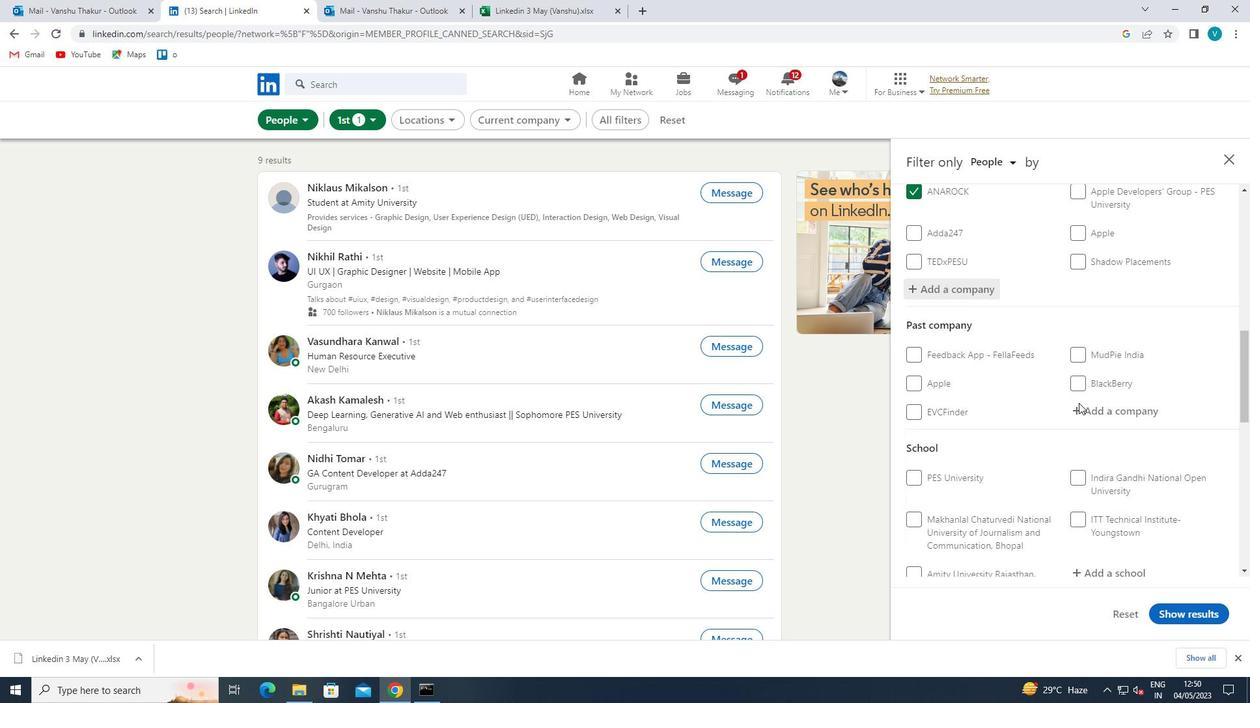 
Action: Mouse moved to (1104, 439)
Screenshot: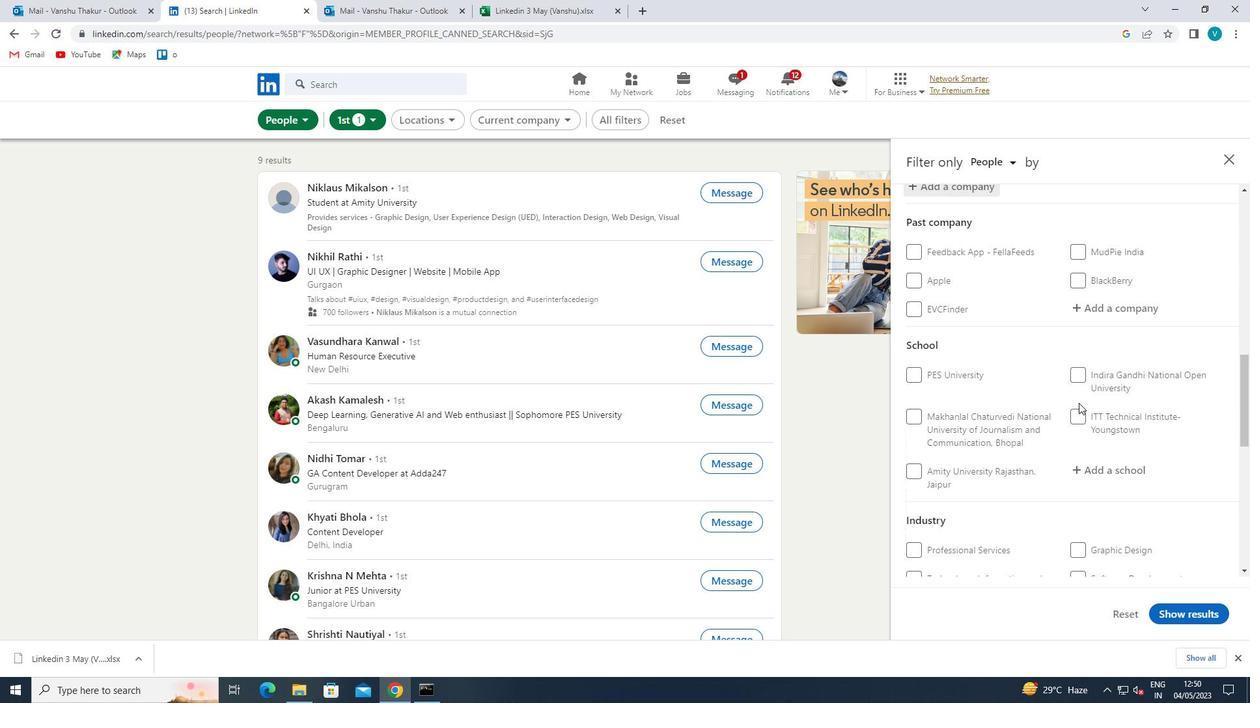
Action: Mouse pressed left at (1104, 439)
Screenshot: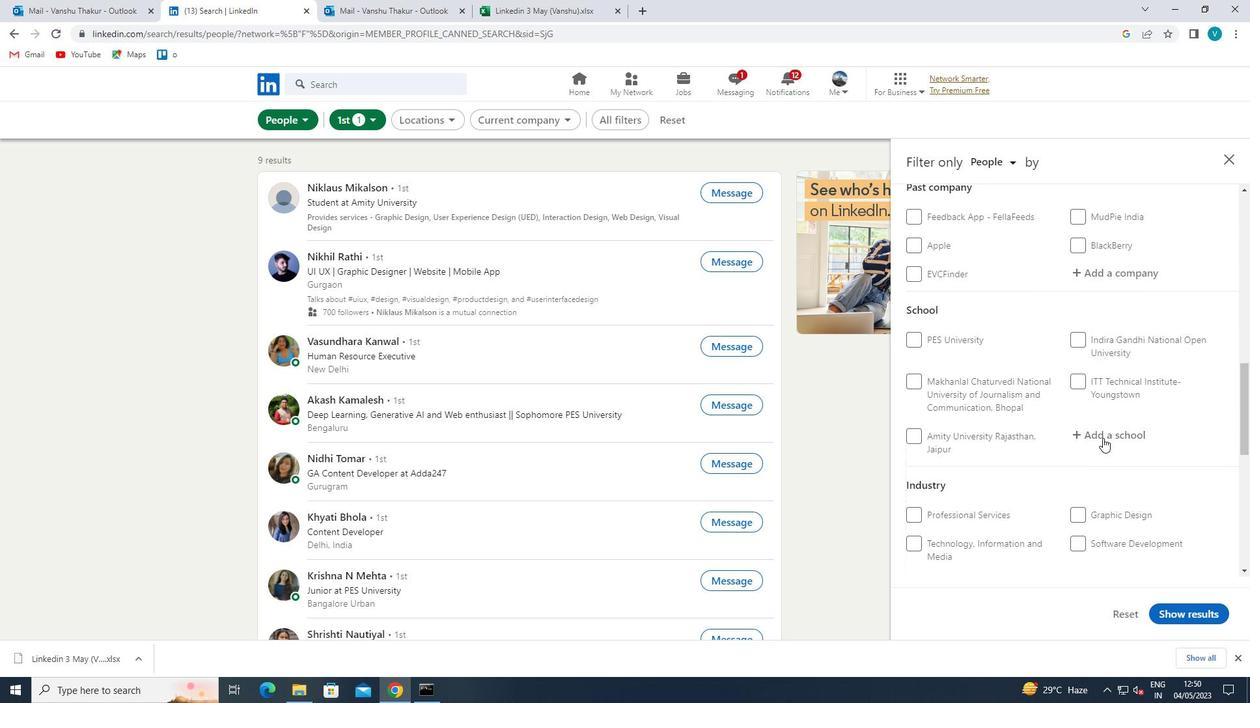 
Action: Key pressed <Key.shift>PODAR
Screenshot: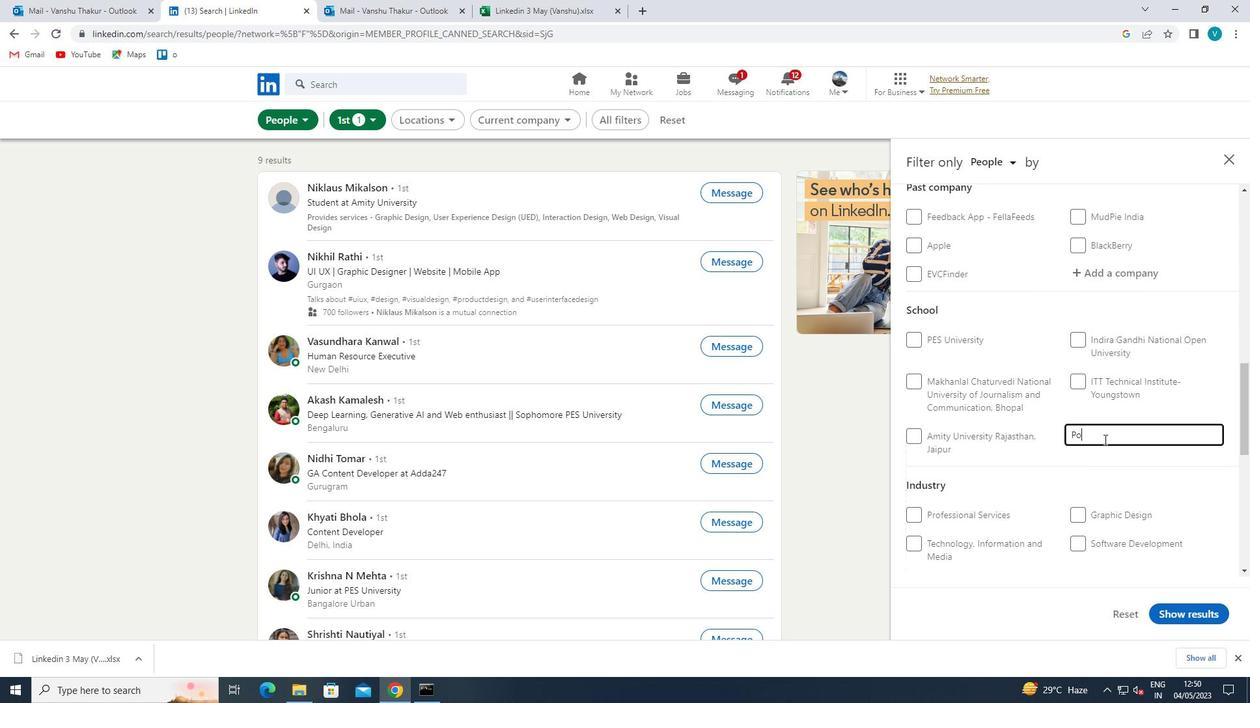 
Action: Mouse moved to (1093, 451)
Screenshot: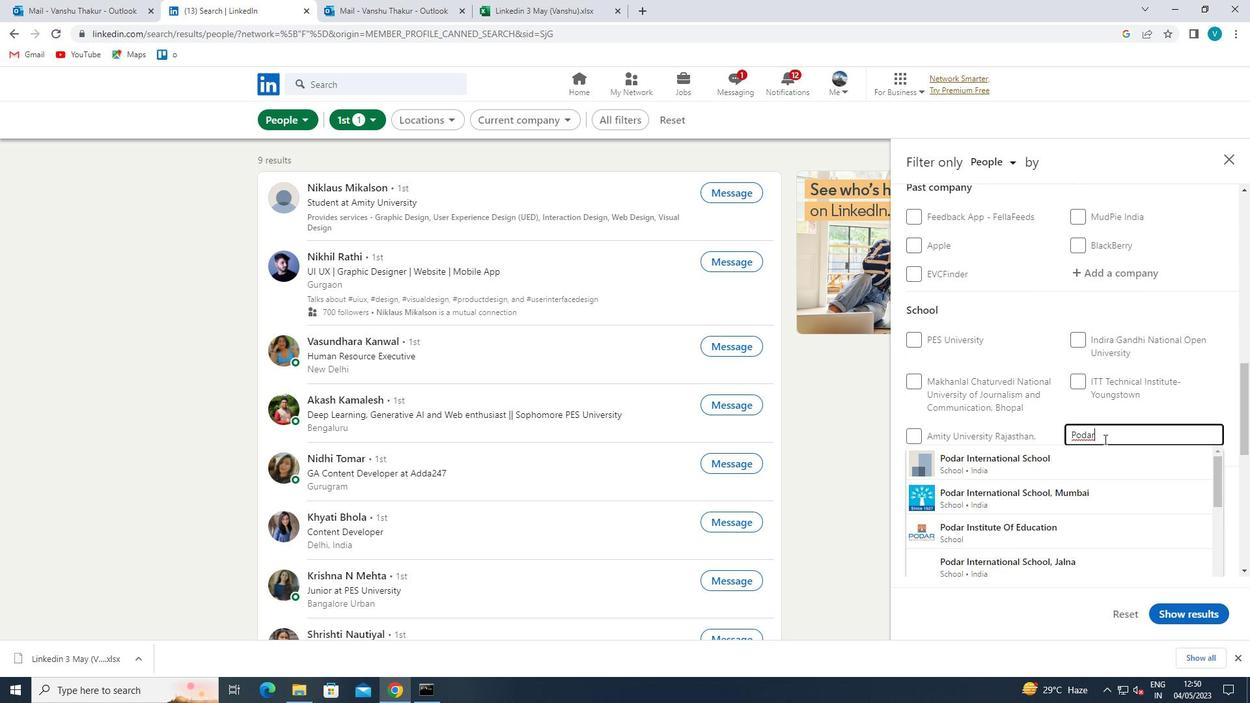 
Action: Mouse pressed left at (1093, 451)
Screenshot: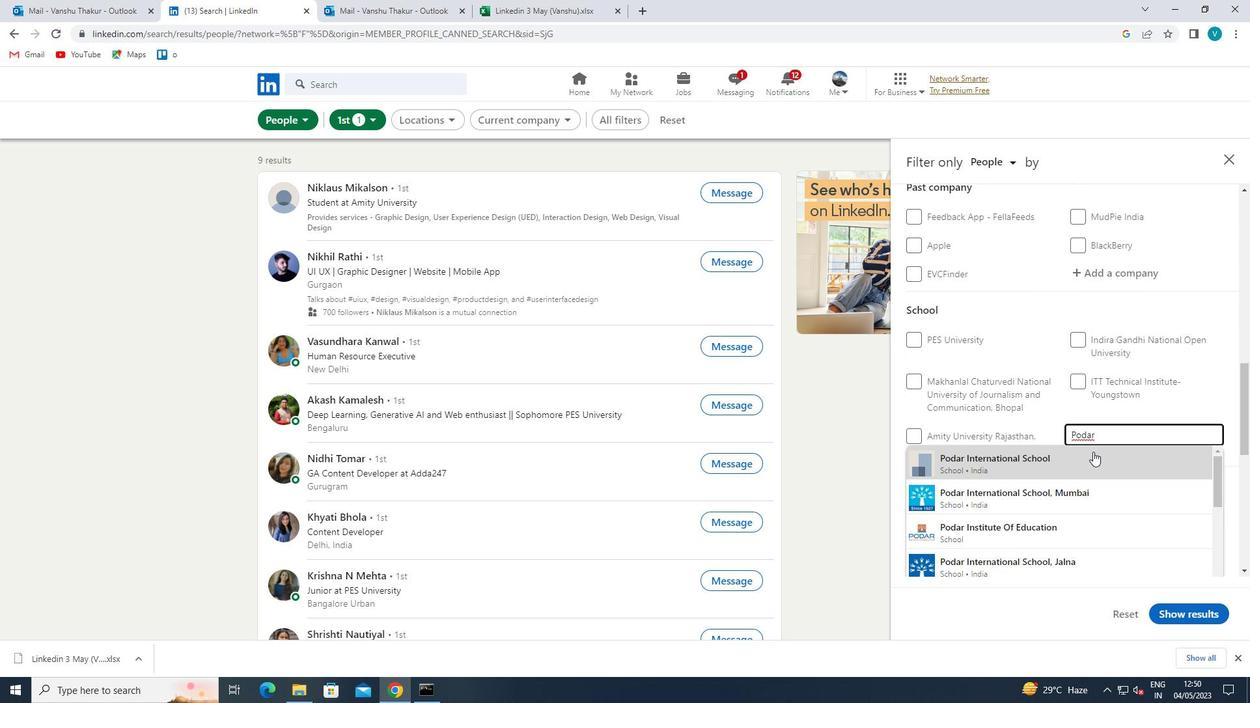 
Action: Mouse scrolled (1093, 451) with delta (0, 0)
Screenshot: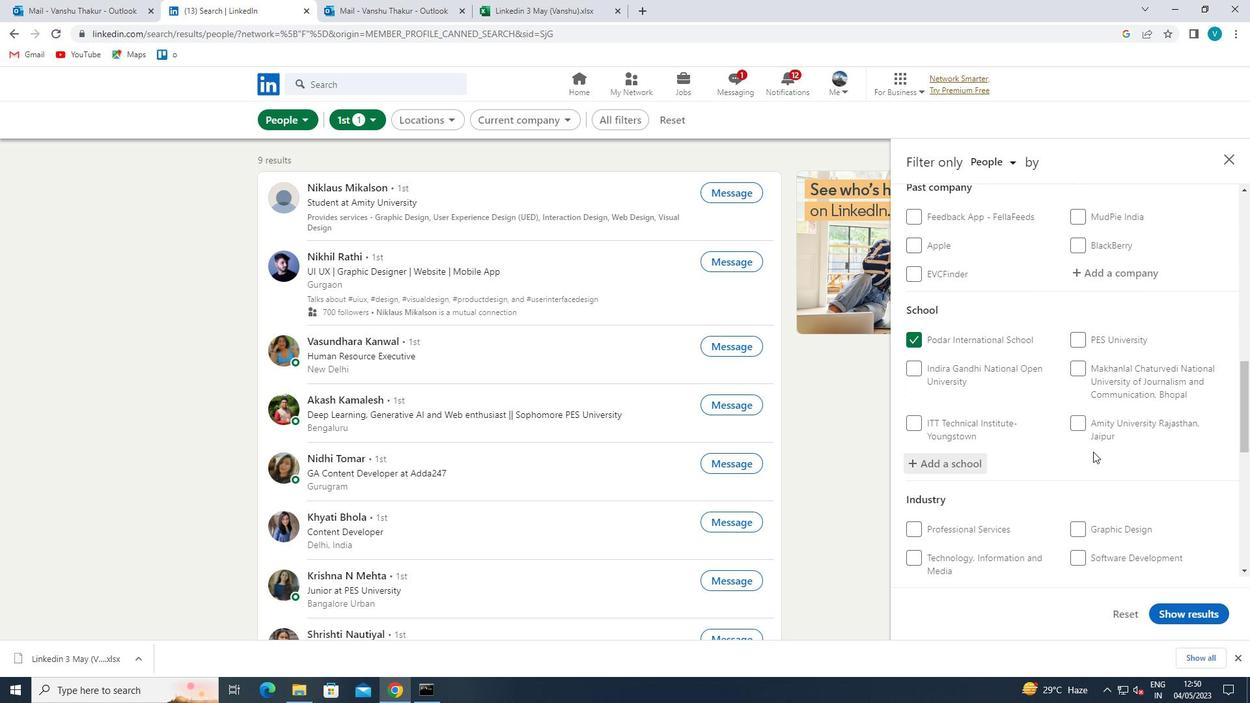 
Action: Mouse scrolled (1093, 451) with delta (0, 0)
Screenshot: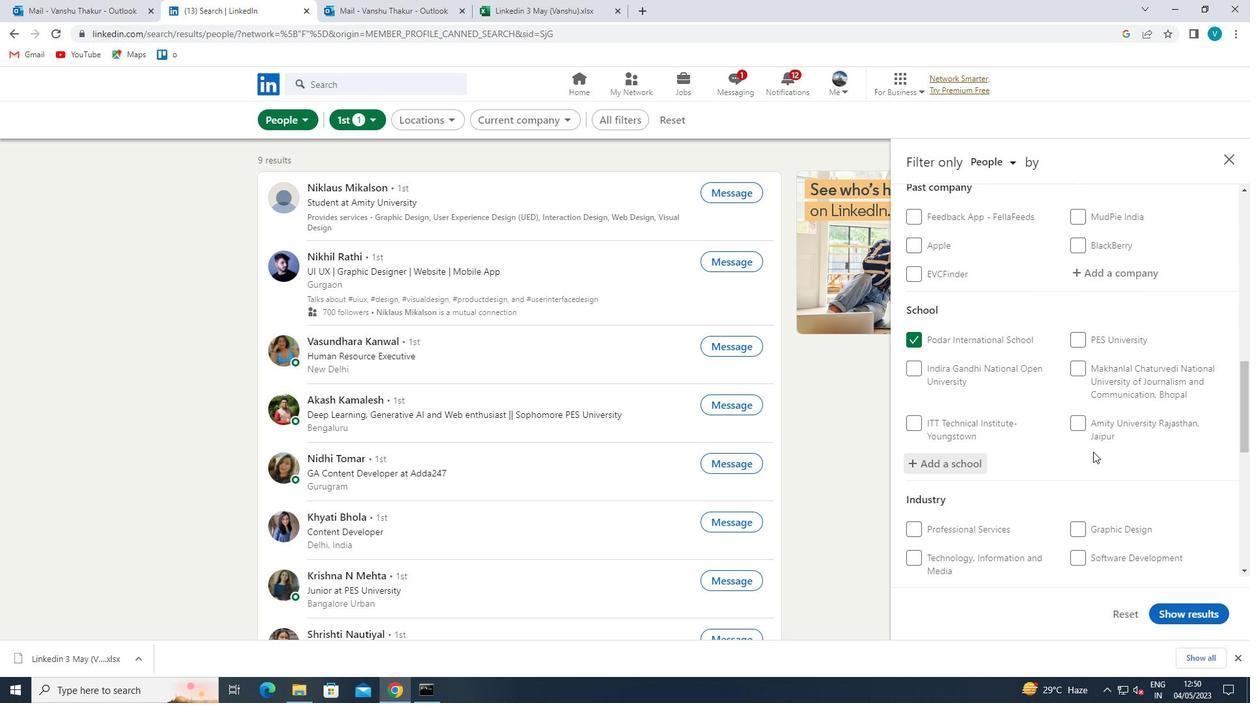 
Action: Mouse scrolled (1093, 451) with delta (0, 0)
Screenshot: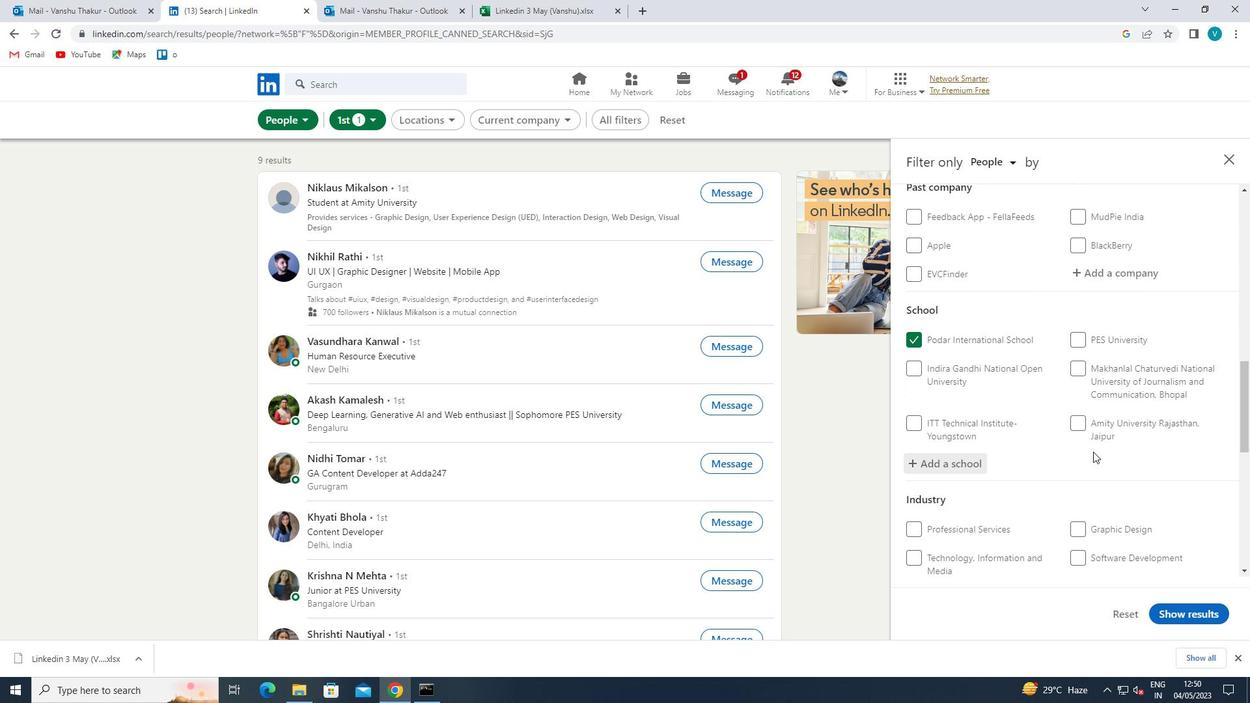 
Action: Mouse moved to (1101, 401)
Screenshot: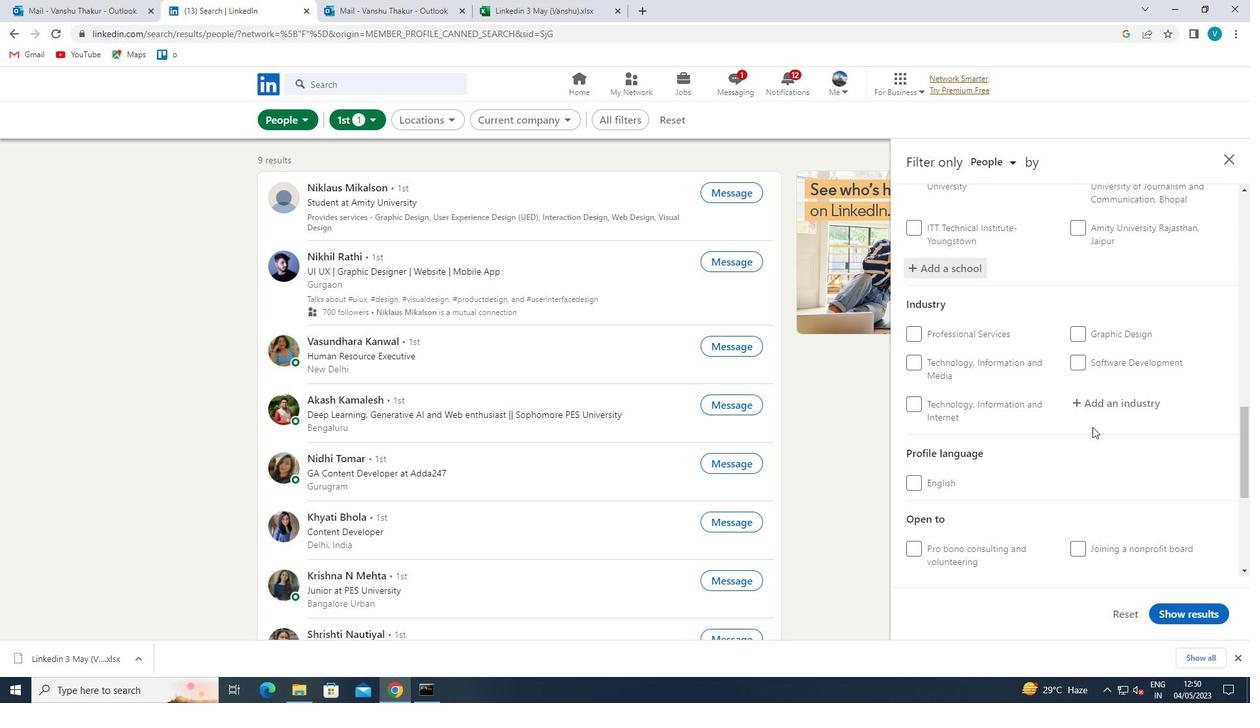 
Action: Mouse pressed left at (1101, 401)
Screenshot: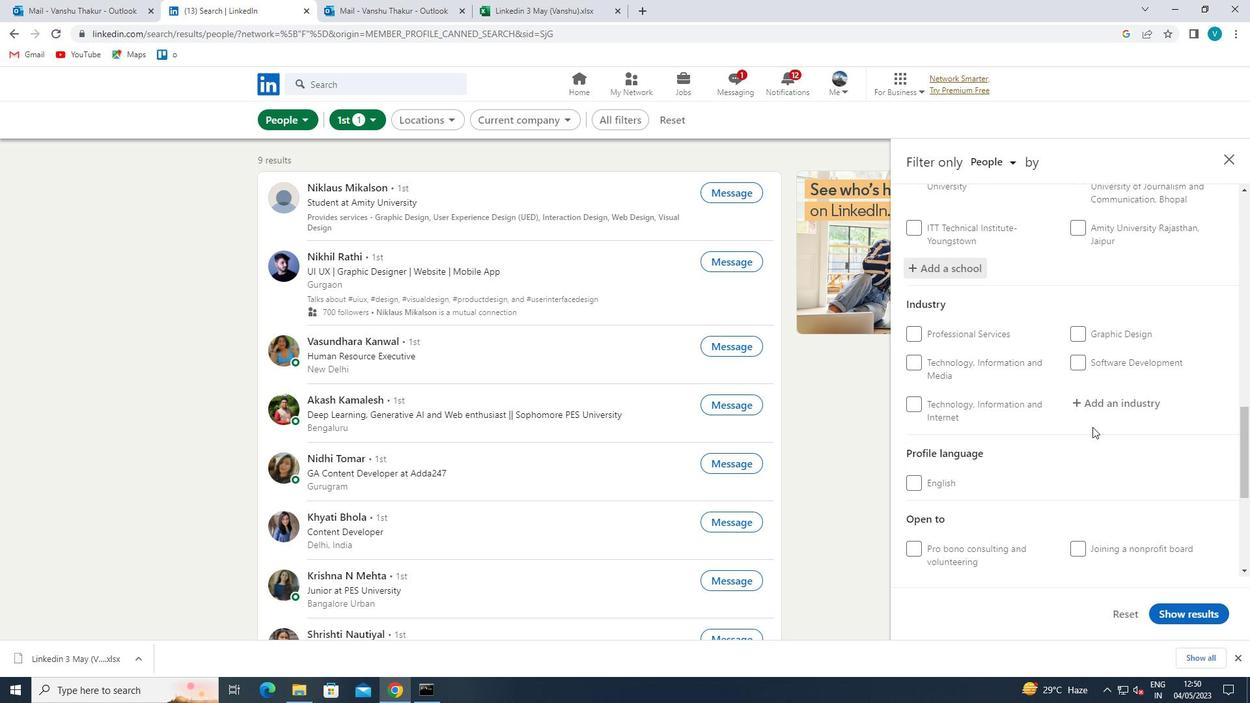 
Action: Key pressed <Key.shift>SOFTWARE
Screenshot: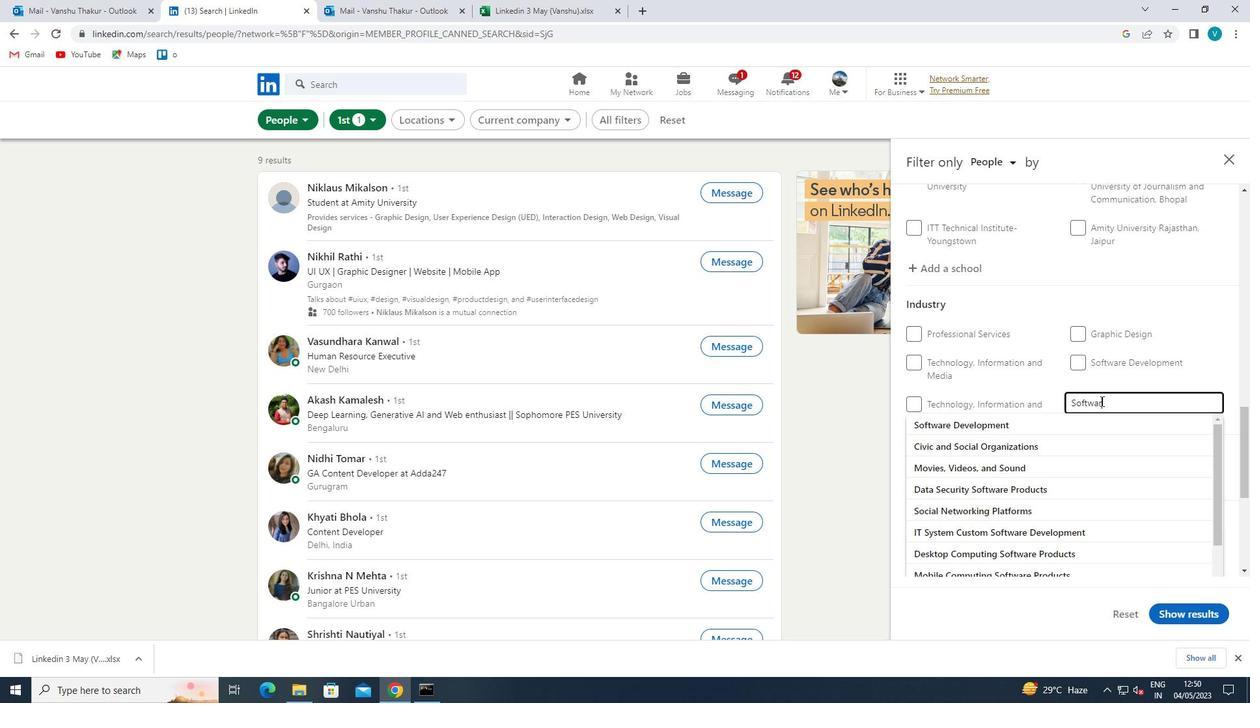 
Action: Mouse moved to (1088, 420)
Screenshot: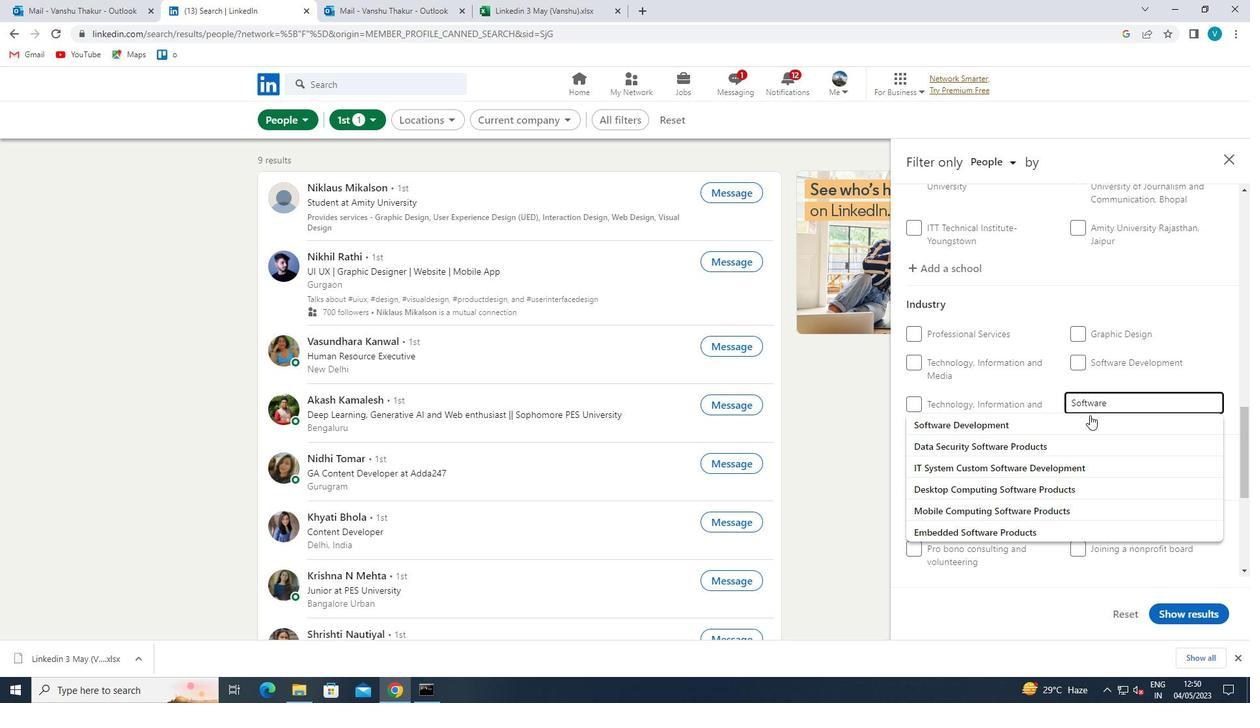 
Action: Mouse pressed left at (1088, 420)
Screenshot: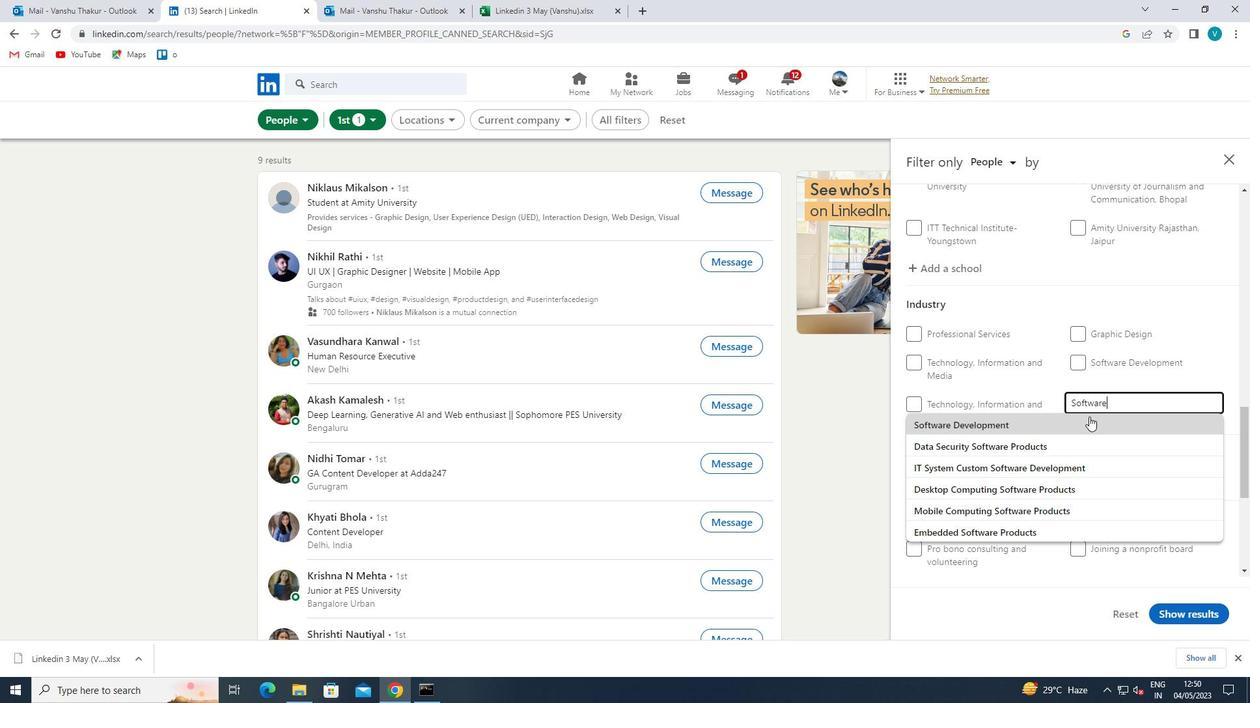 
Action: Mouse scrolled (1088, 420) with delta (0, 0)
Screenshot: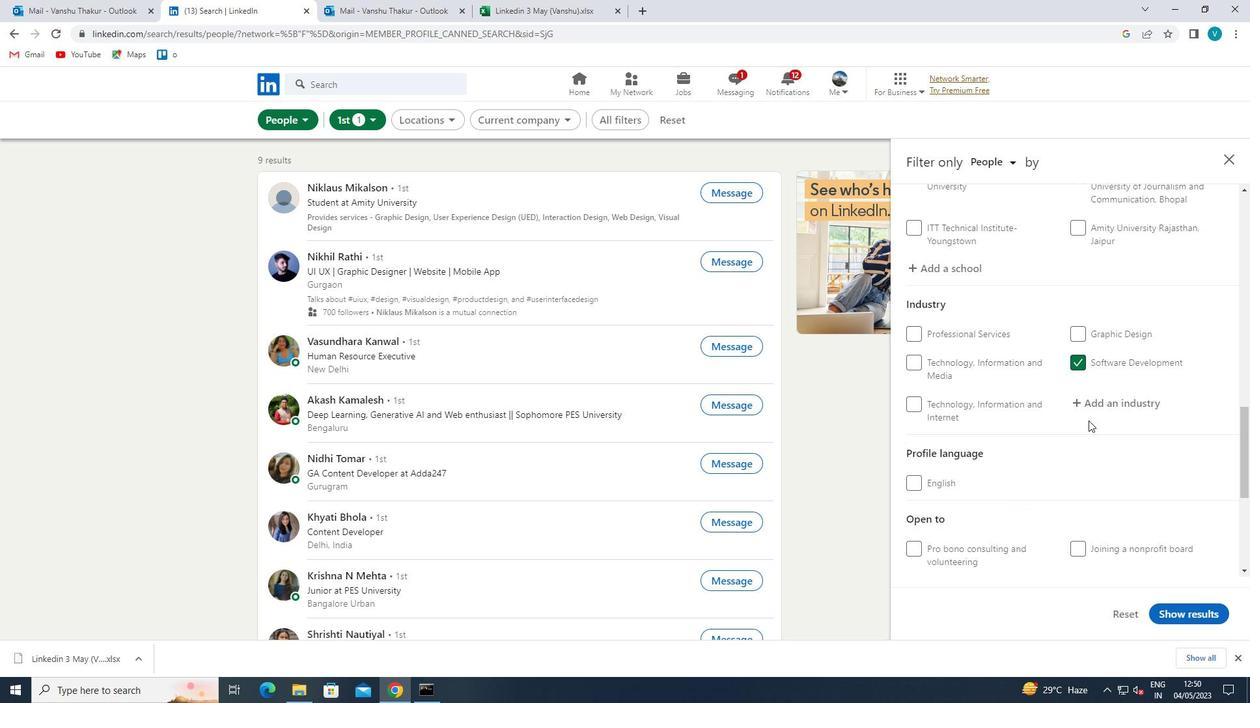 
Action: Mouse scrolled (1088, 420) with delta (0, 0)
Screenshot: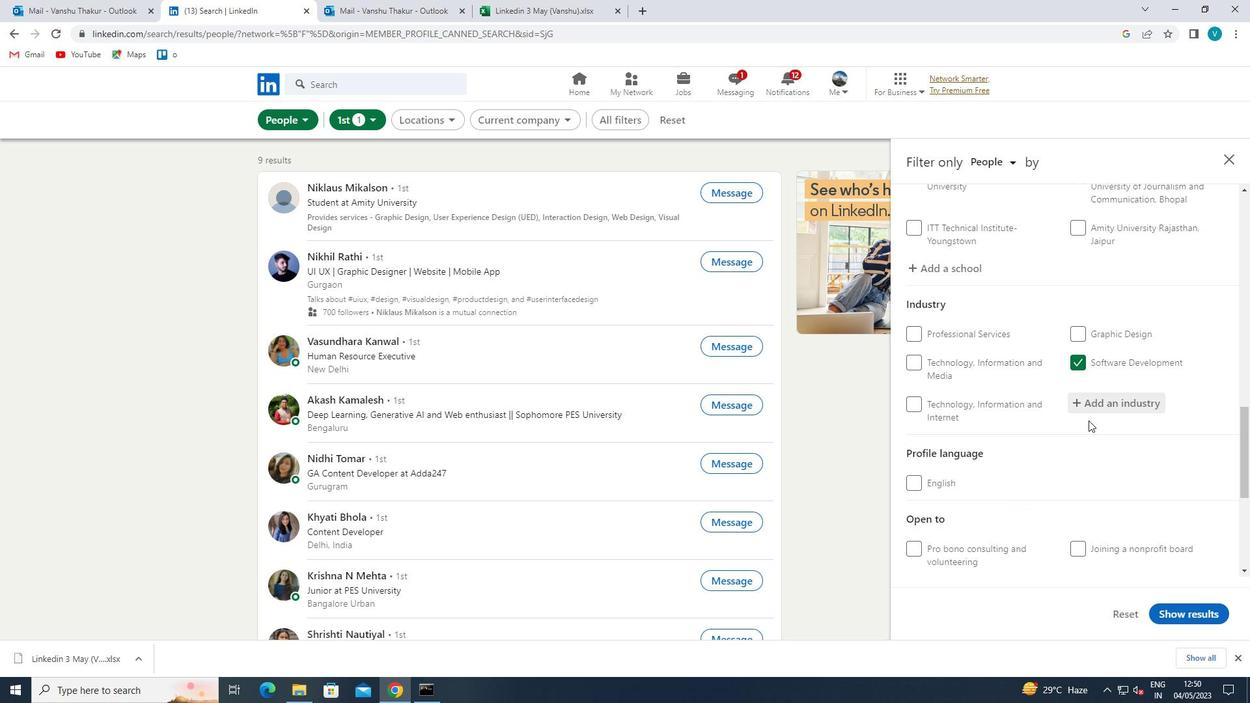 
Action: Mouse moved to (1088, 429)
Screenshot: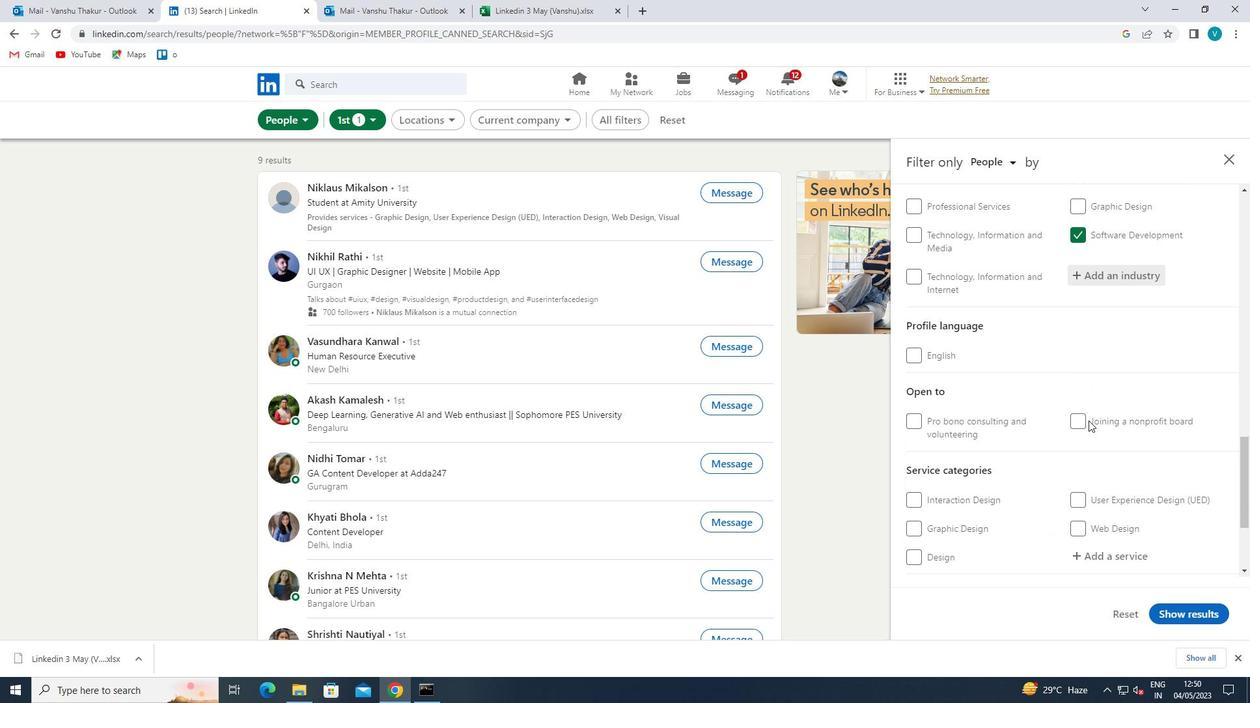 
Action: Mouse scrolled (1088, 429) with delta (0, 0)
Screenshot: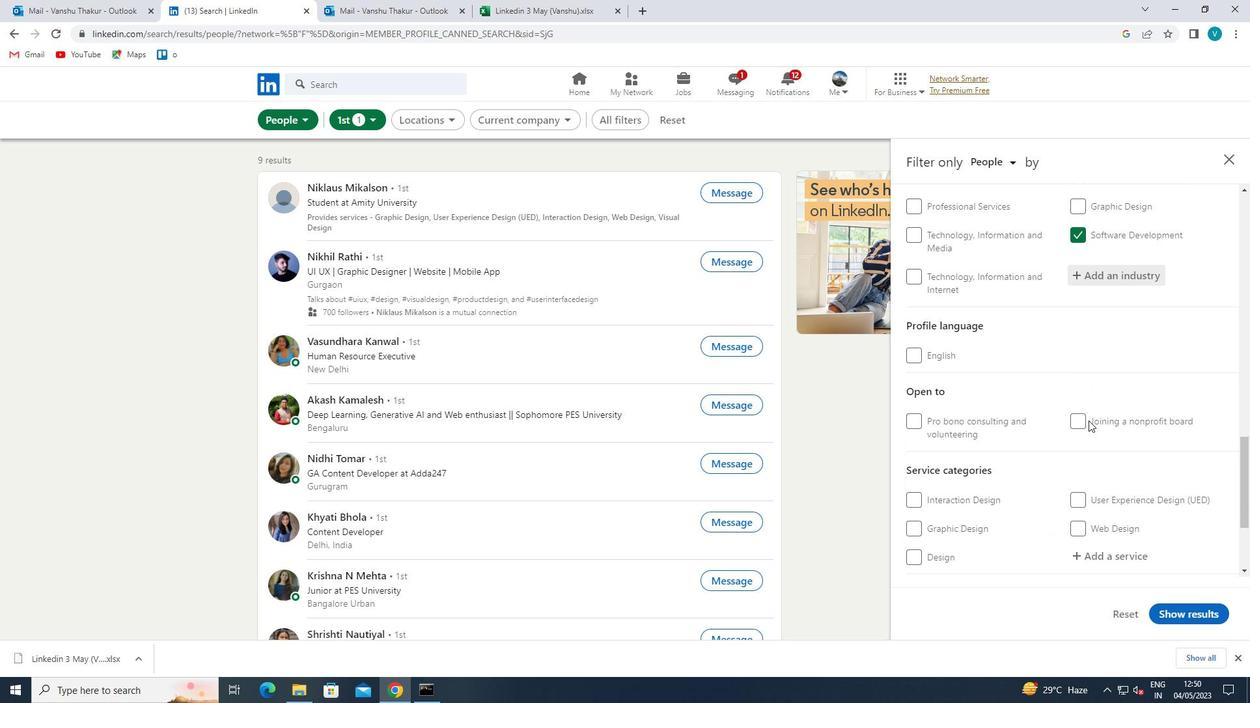 
Action: Mouse scrolled (1088, 429) with delta (0, 0)
Screenshot: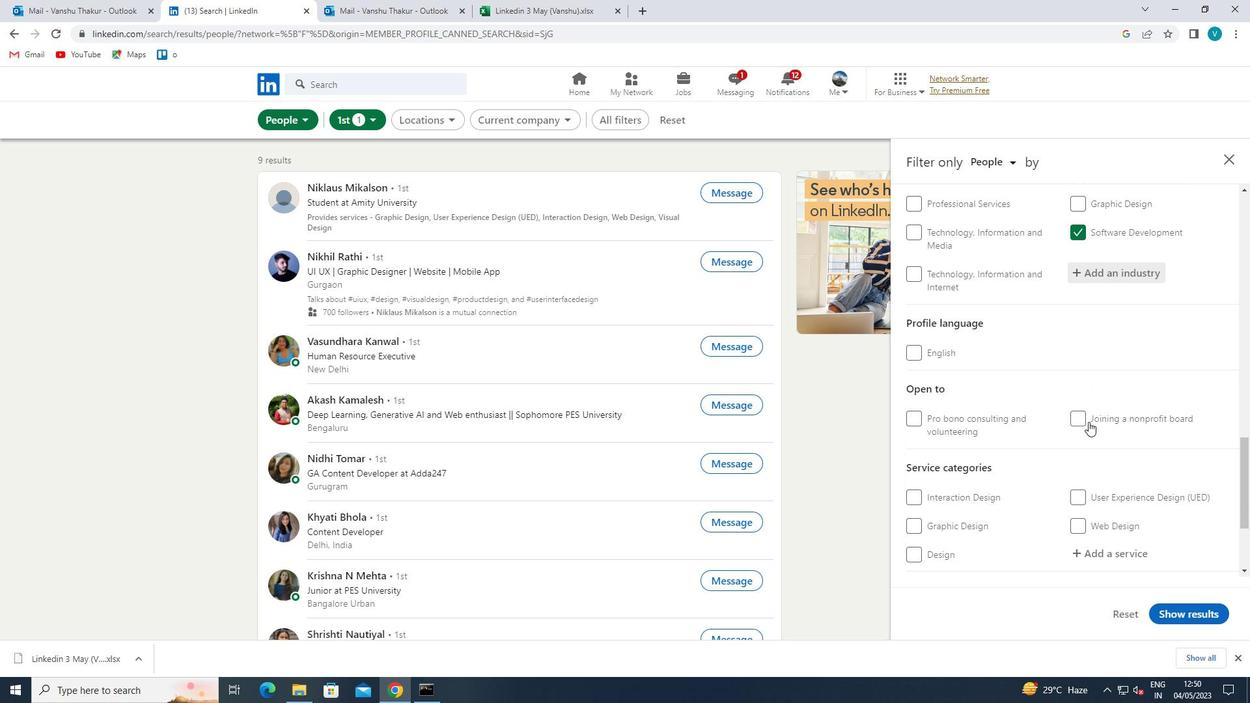 
Action: Mouse moved to (1088, 425)
Screenshot: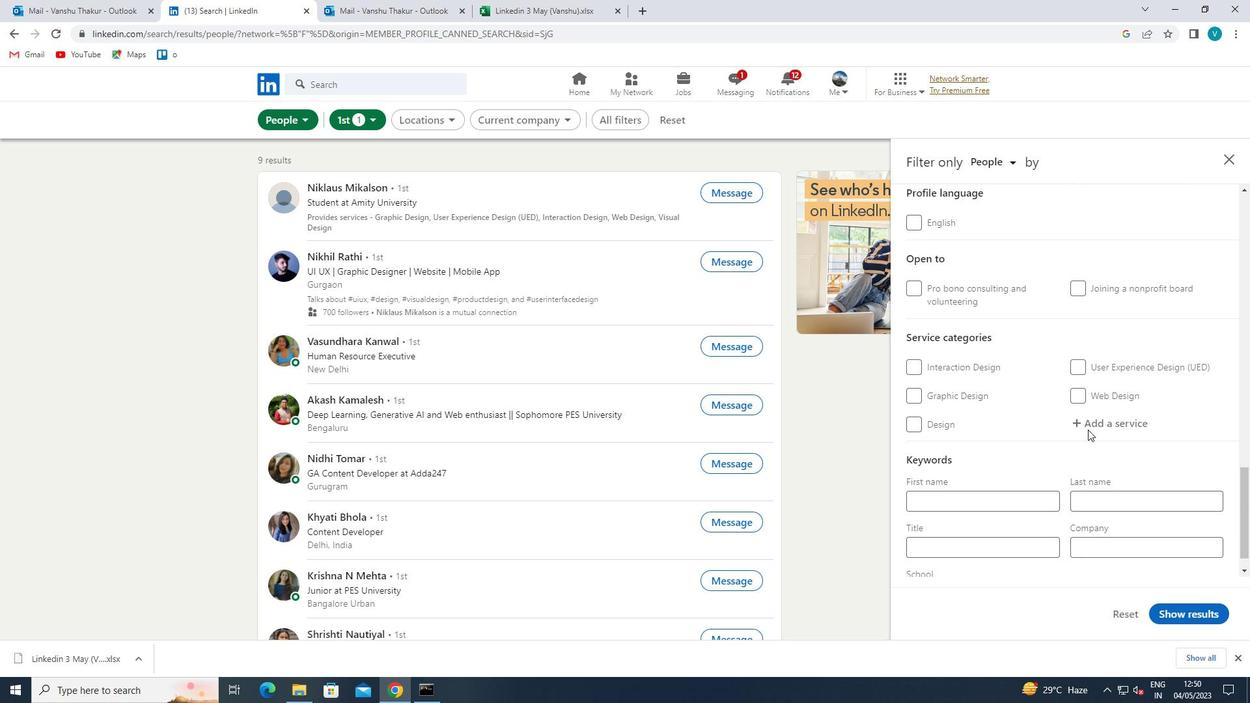 
Action: Mouse pressed left at (1088, 425)
Screenshot: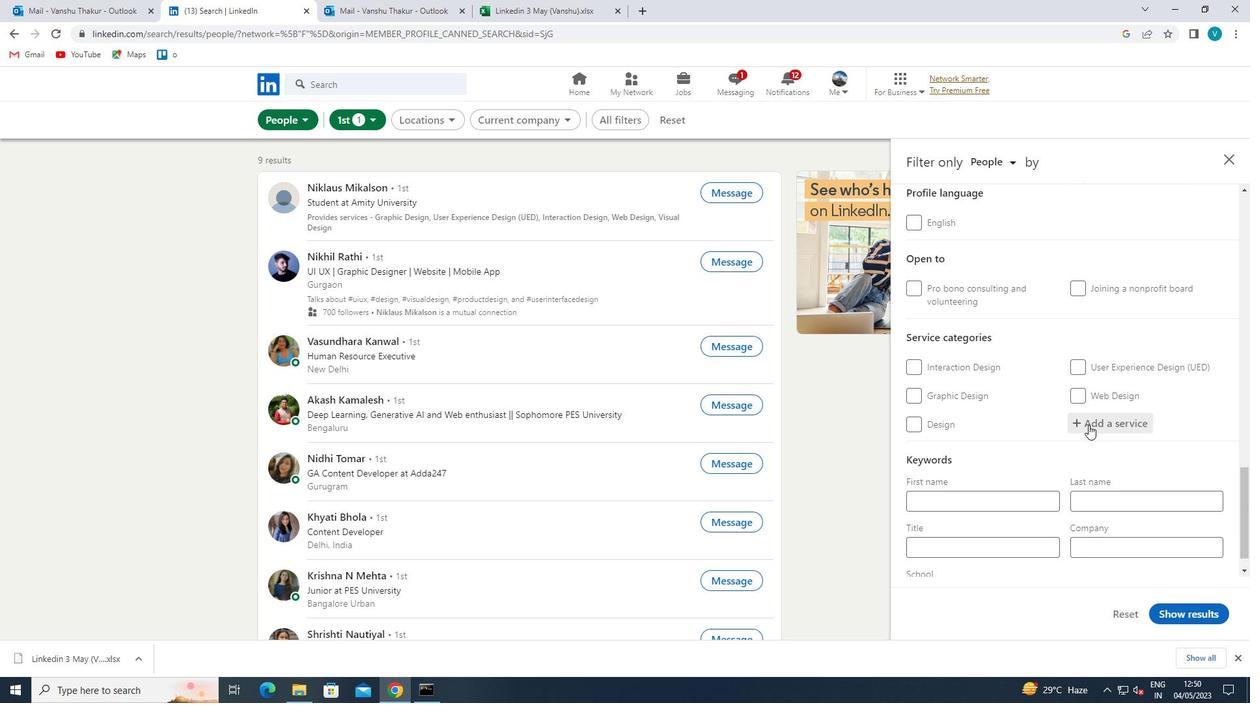 
Action: Key pressed <Key.shift>SOFTWARE
Screenshot: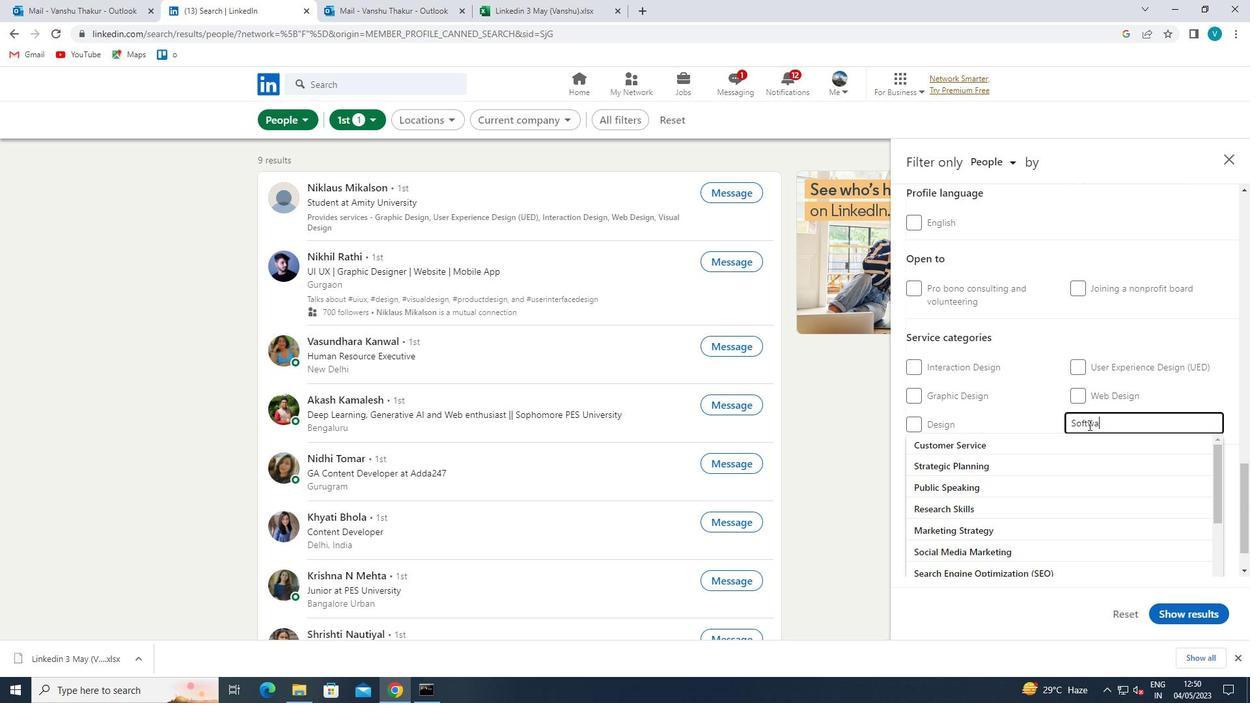 
Action: Mouse moved to (1053, 446)
Screenshot: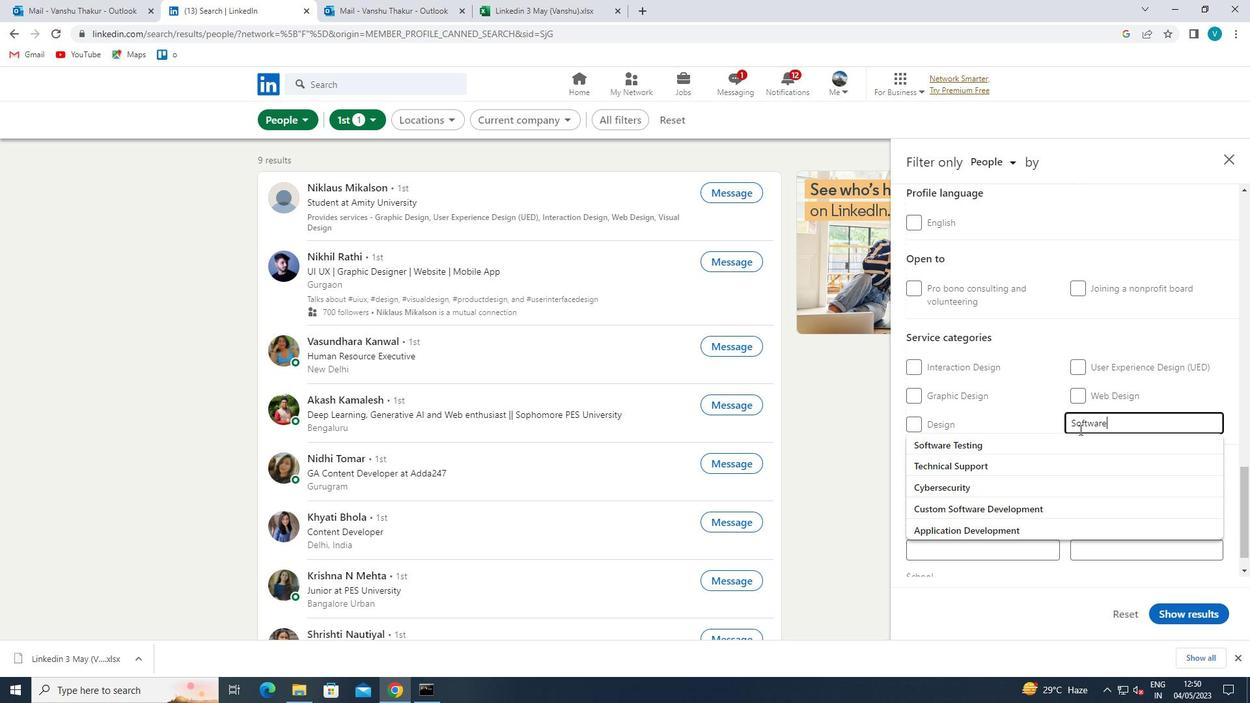 
Action: Mouse pressed left at (1053, 446)
Screenshot: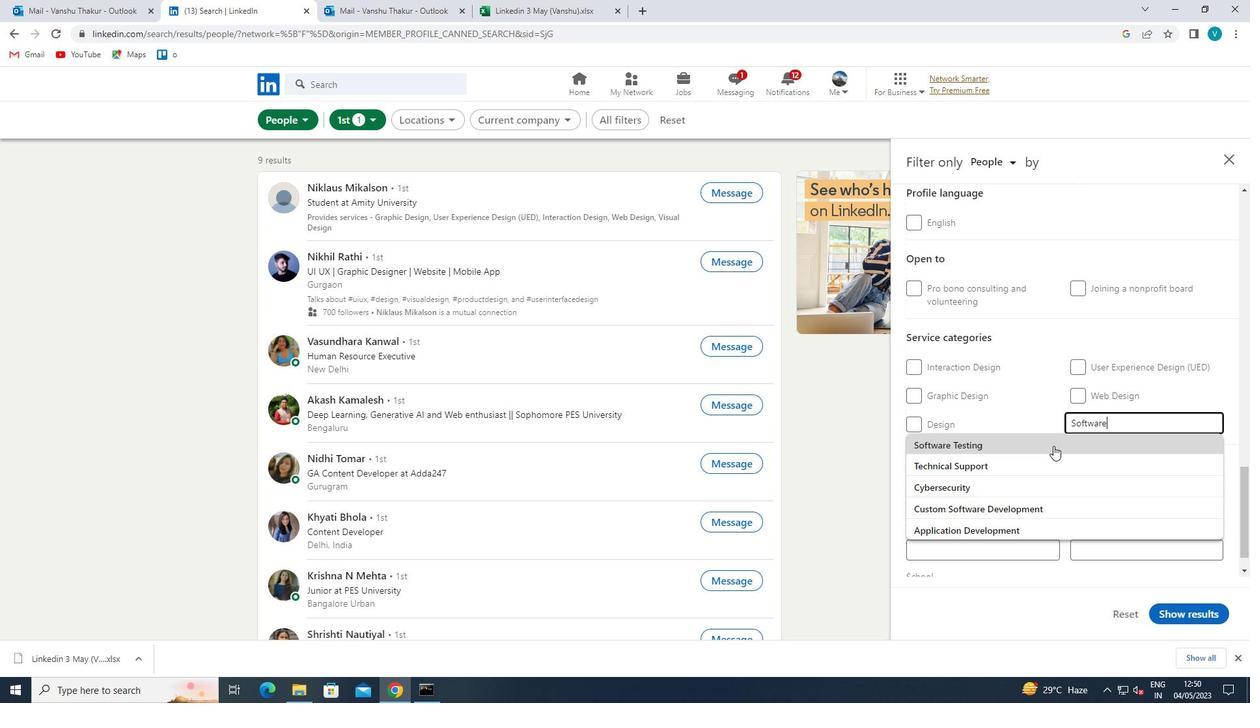 
Action: Mouse scrolled (1053, 445) with delta (0, 0)
Screenshot: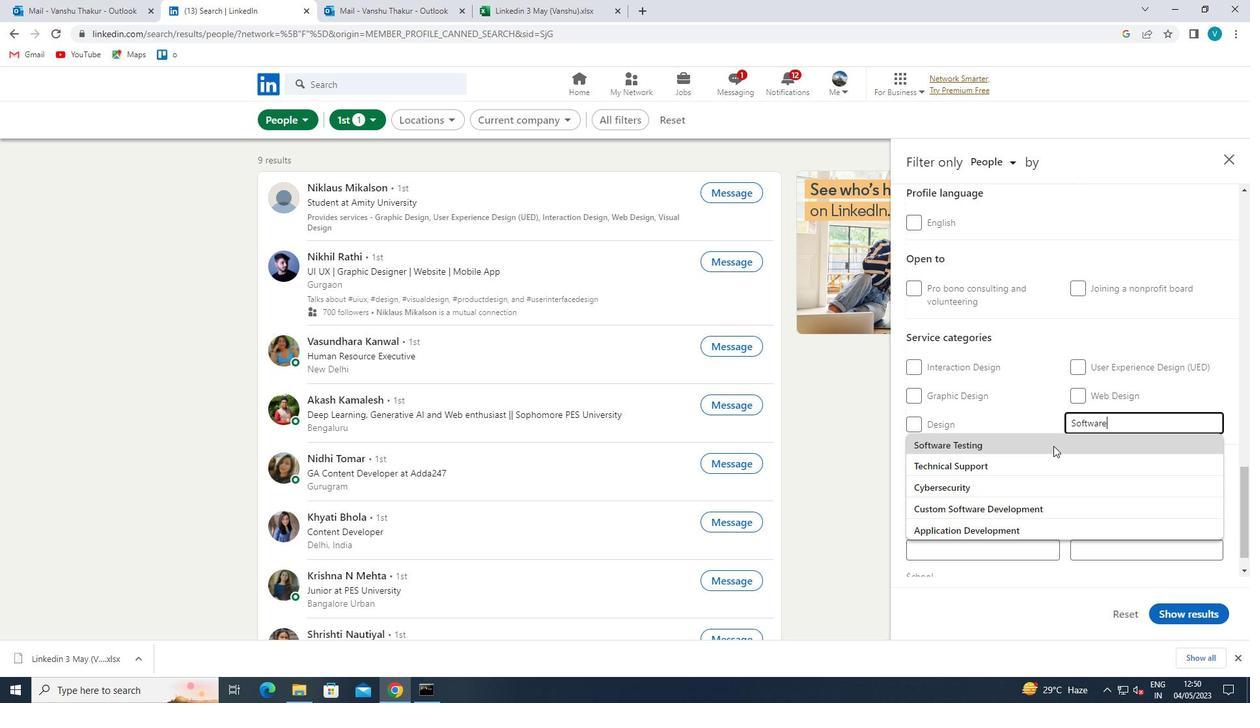 
Action: Mouse scrolled (1053, 445) with delta (0, 0)
Screenshot: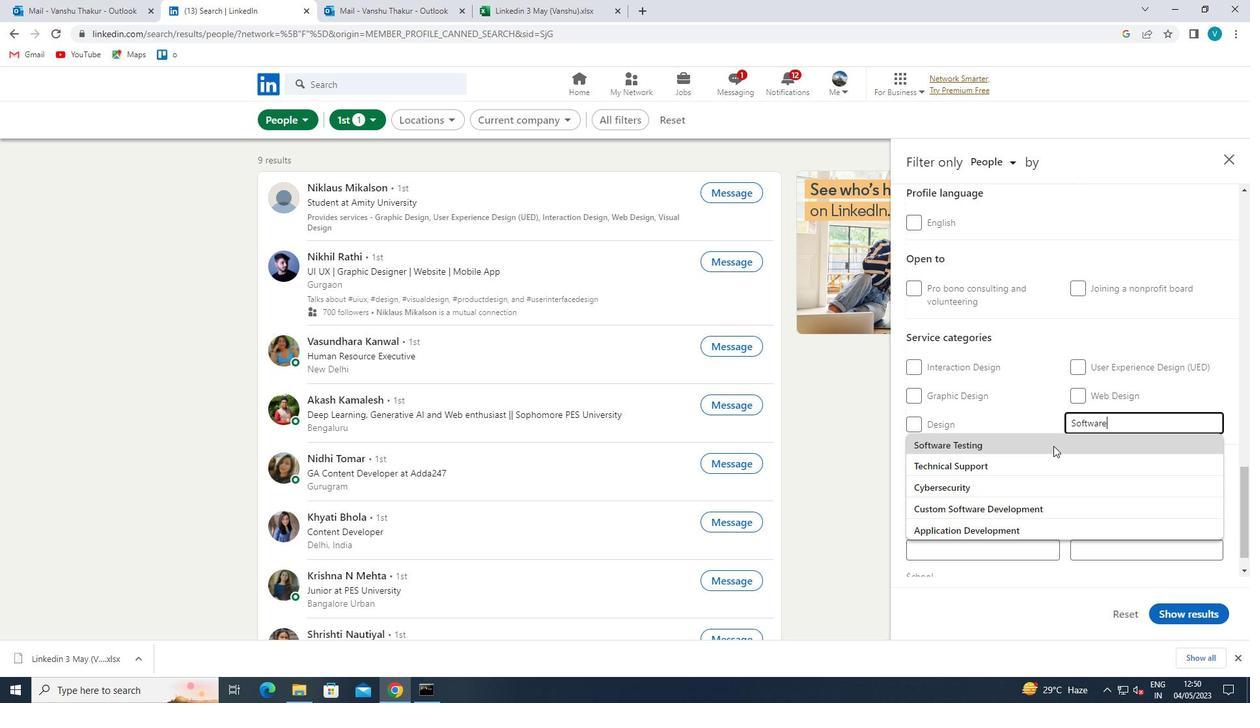 
Action: Mouse moved to (1052, 446)
Screenshot: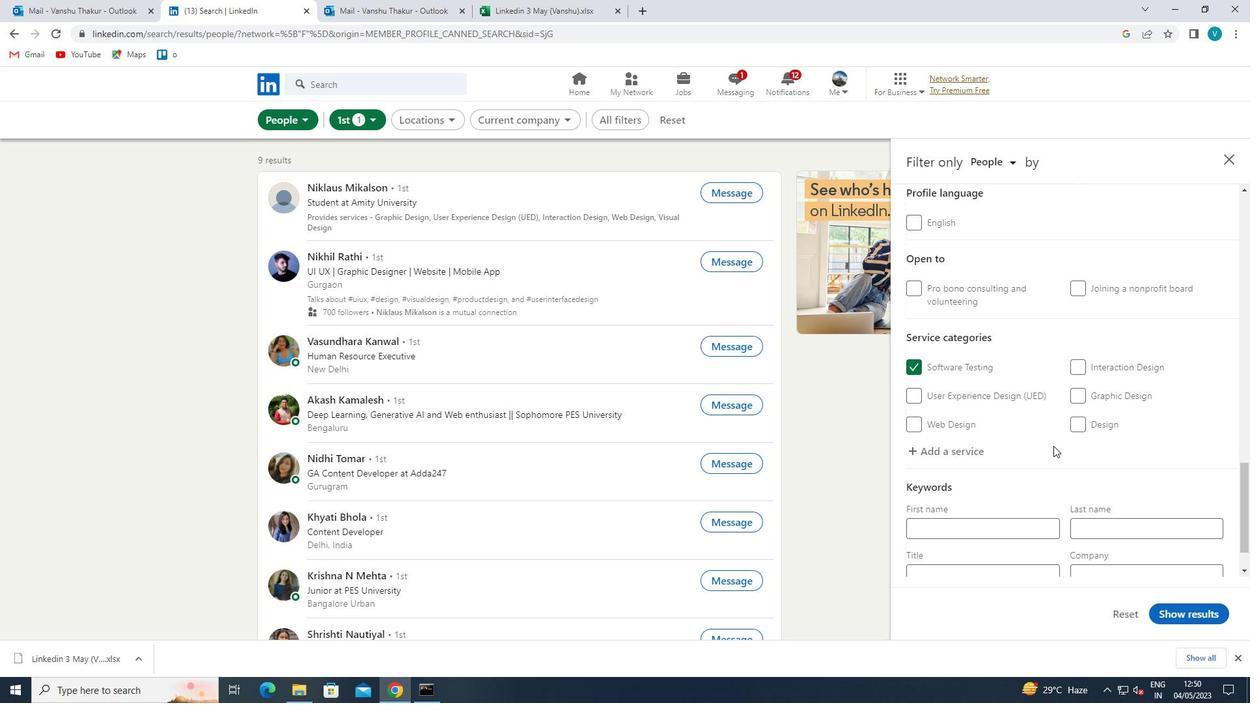
Action: Mouse scrolled (1052, 446) with delta (0, 0)
Screenshot: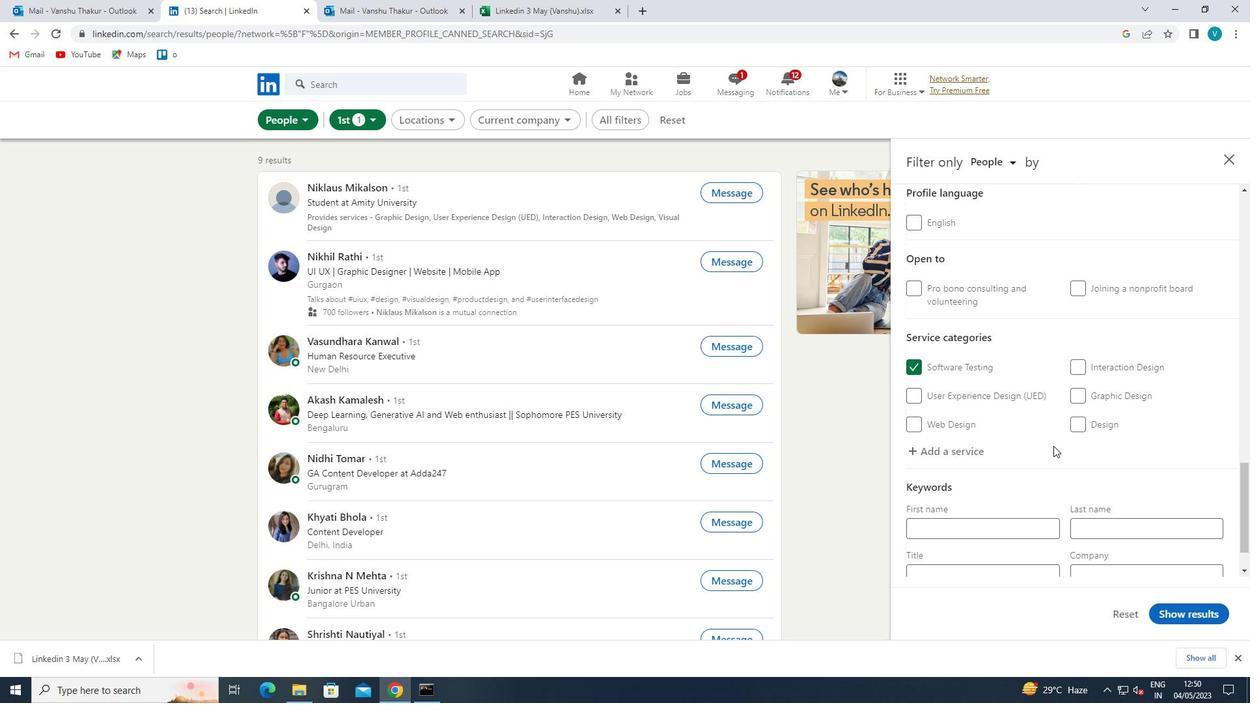 
Action: Mouse scrolled (1052, 446) with delta (0, 0)
Screenshot: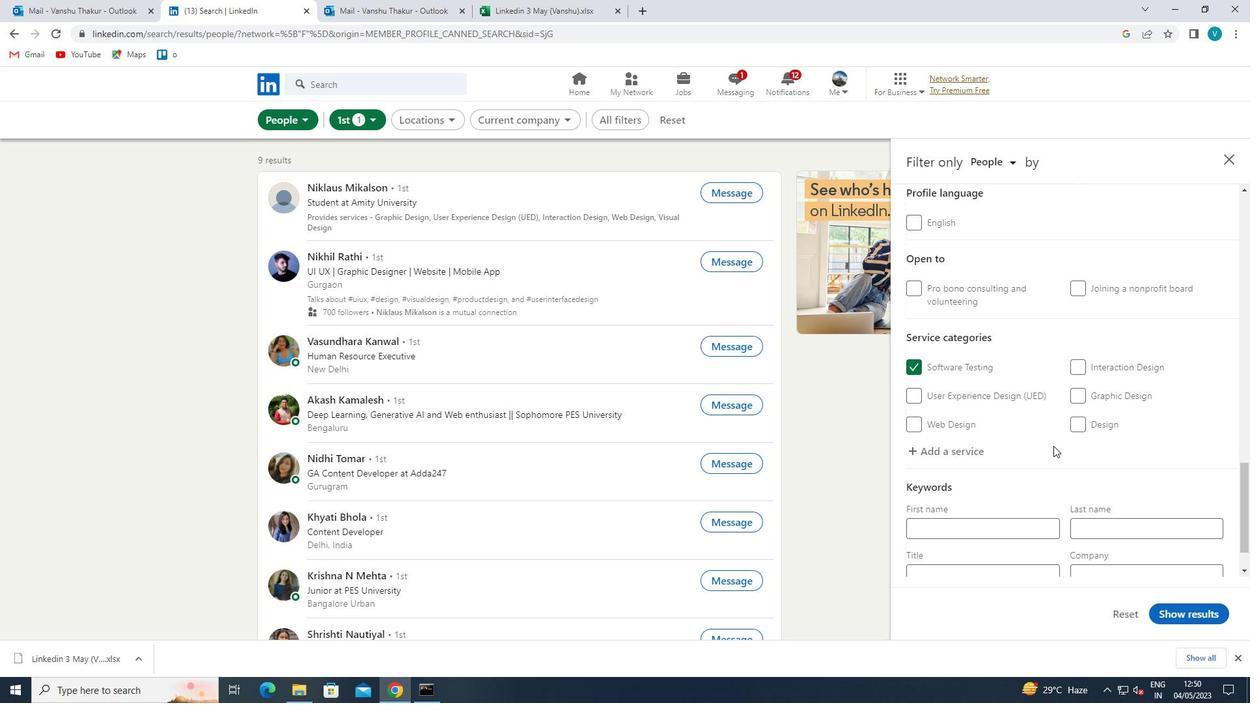 
Action: Mouse moved to (1015, 515)
Screenshot: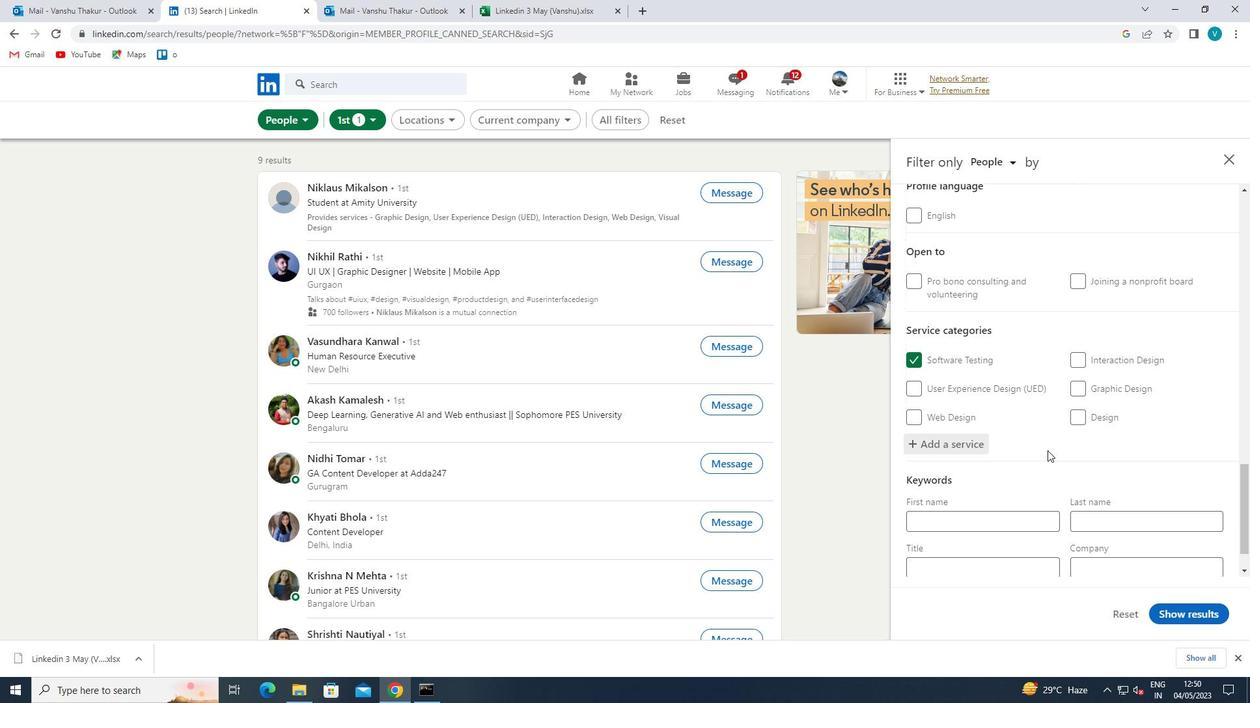 
Action: Mouse pressed left at (1015, 515)
Screenshot: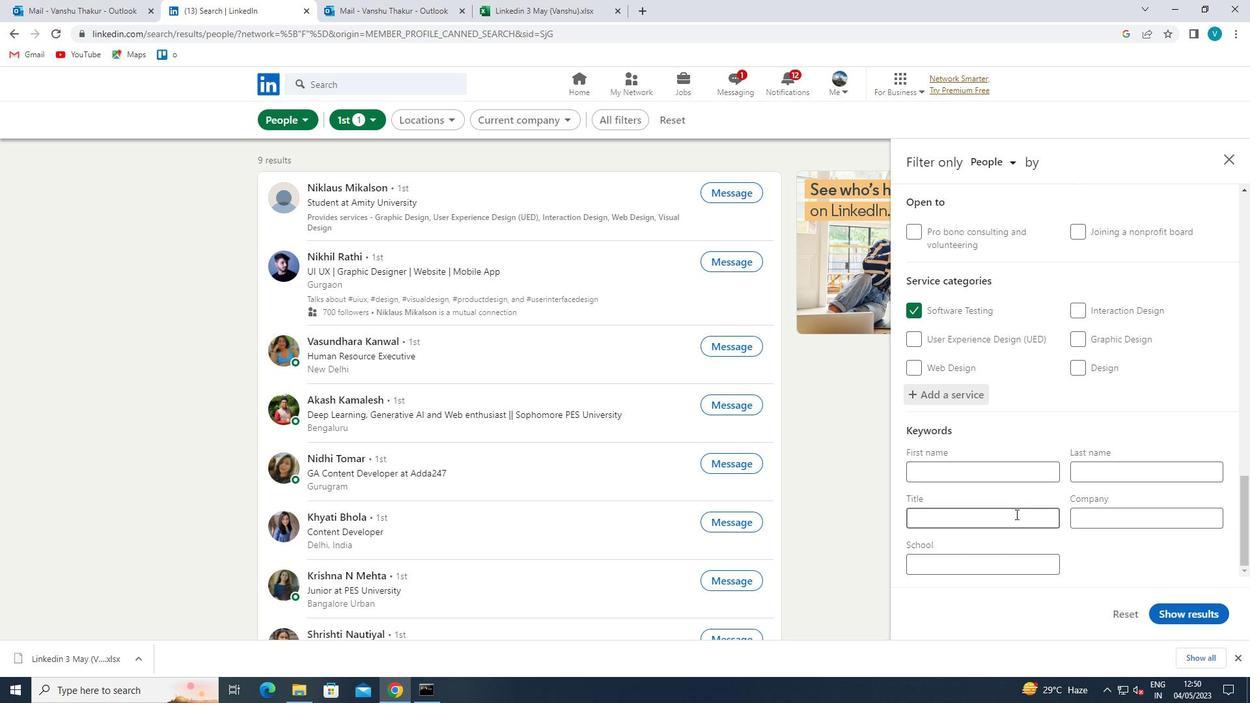 
Action: Mouse moved to (1015, 514)
Screenshot: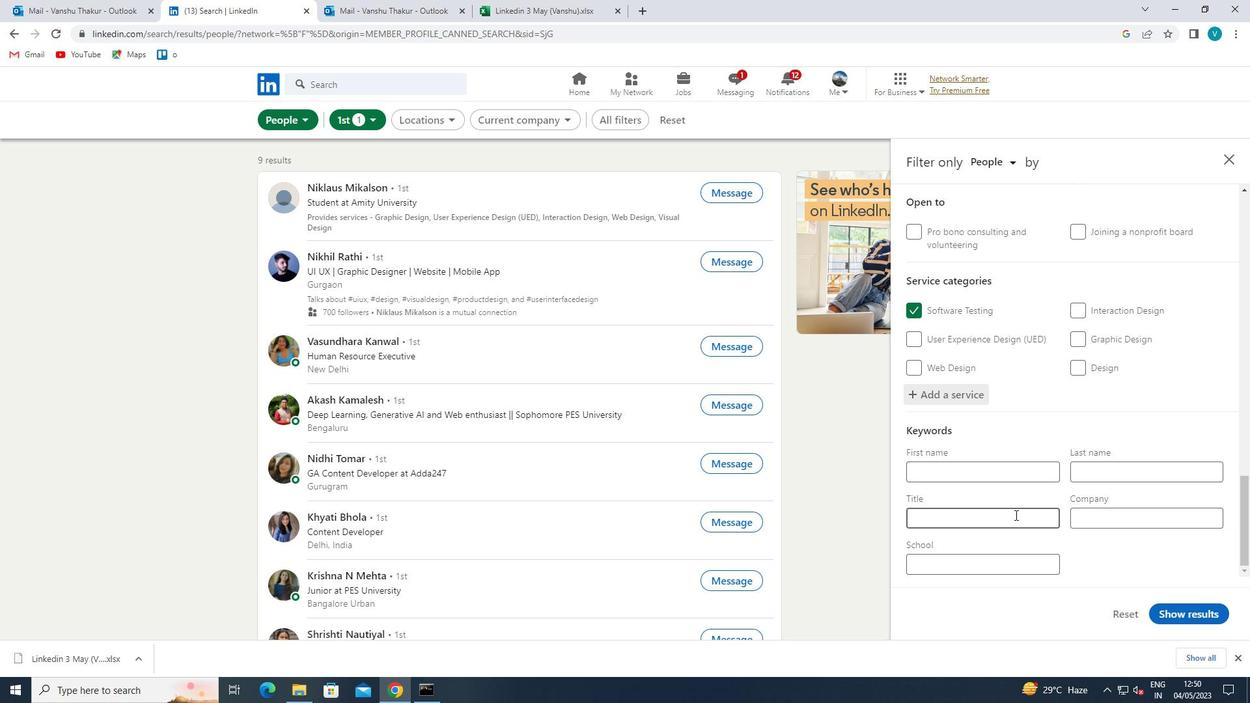 
Action: Key pressed <Key.shift>CASHIER
Screenshot: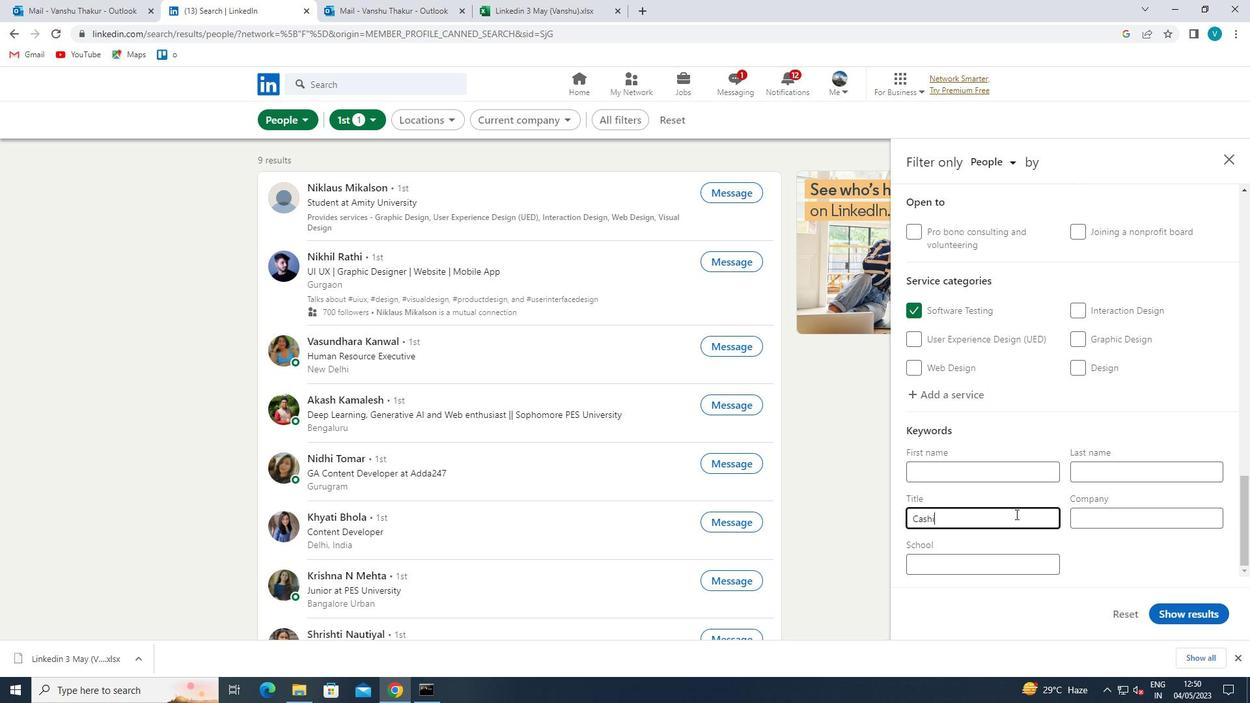 
Action: Mouse moved to (1204, 614)
Screenshot: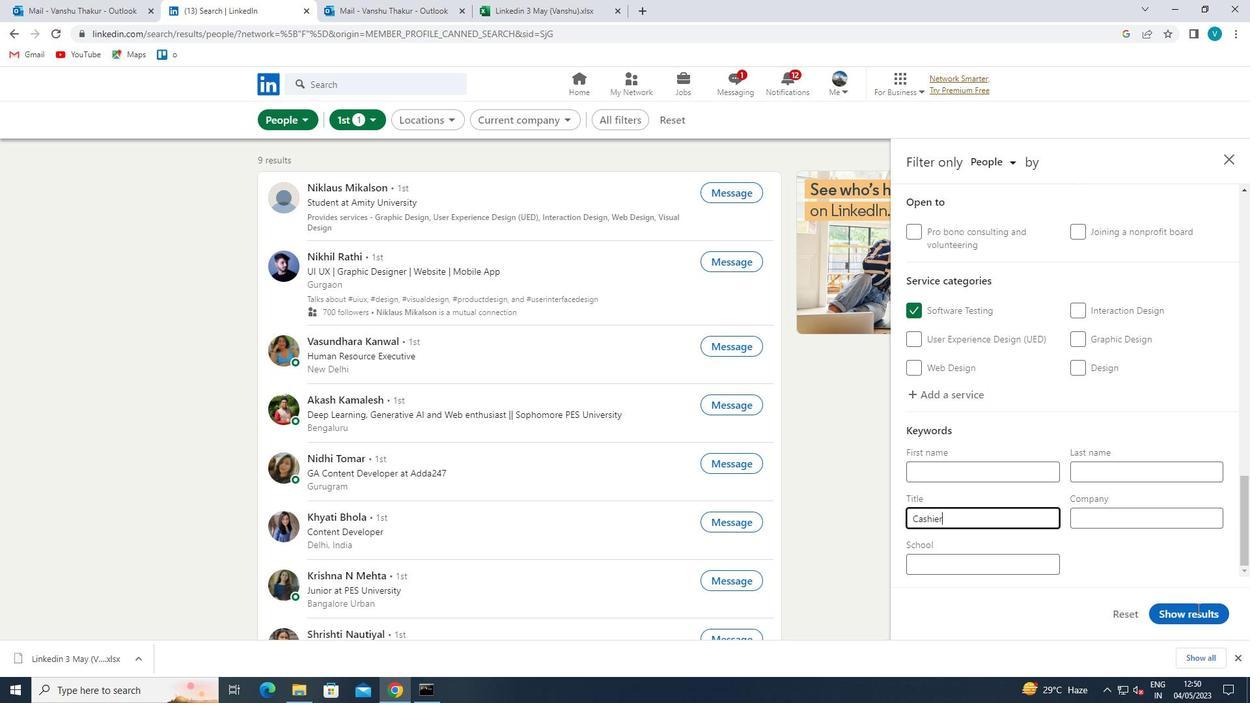 
Action: Mouse pressed left at (1204, 614)
Screenshot: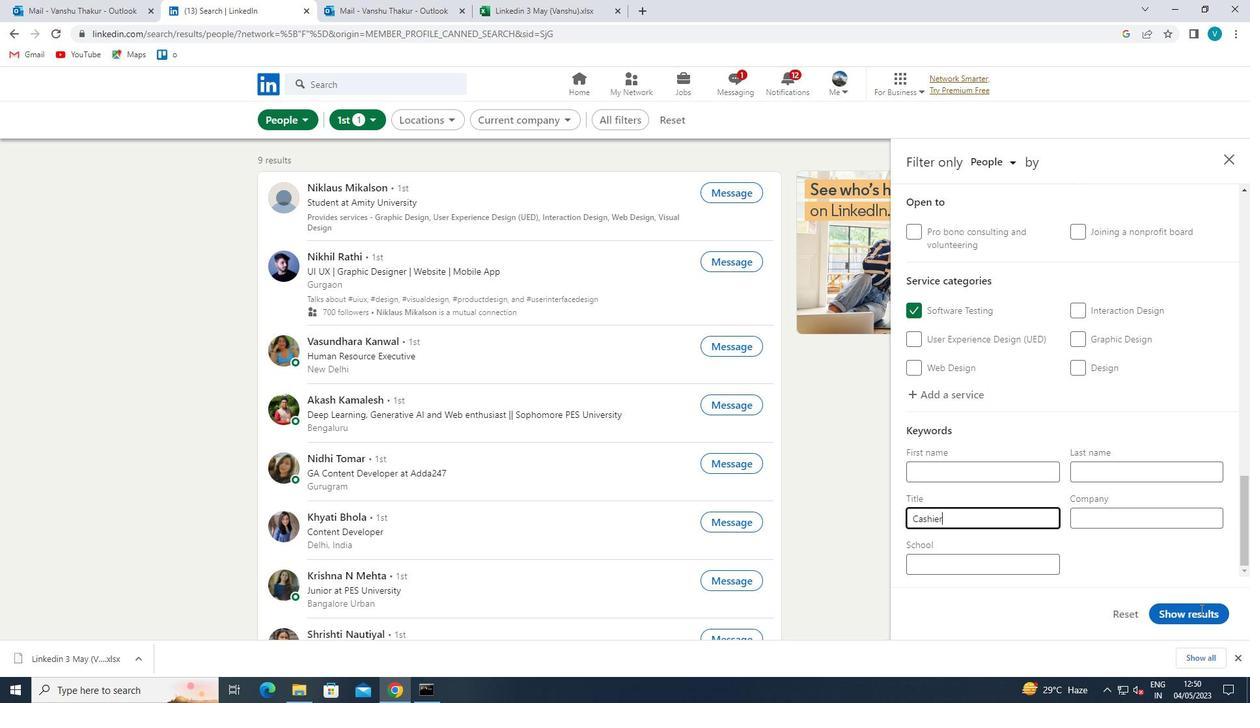 
Action: Mouse moved to (1204, 614)
Screenshot: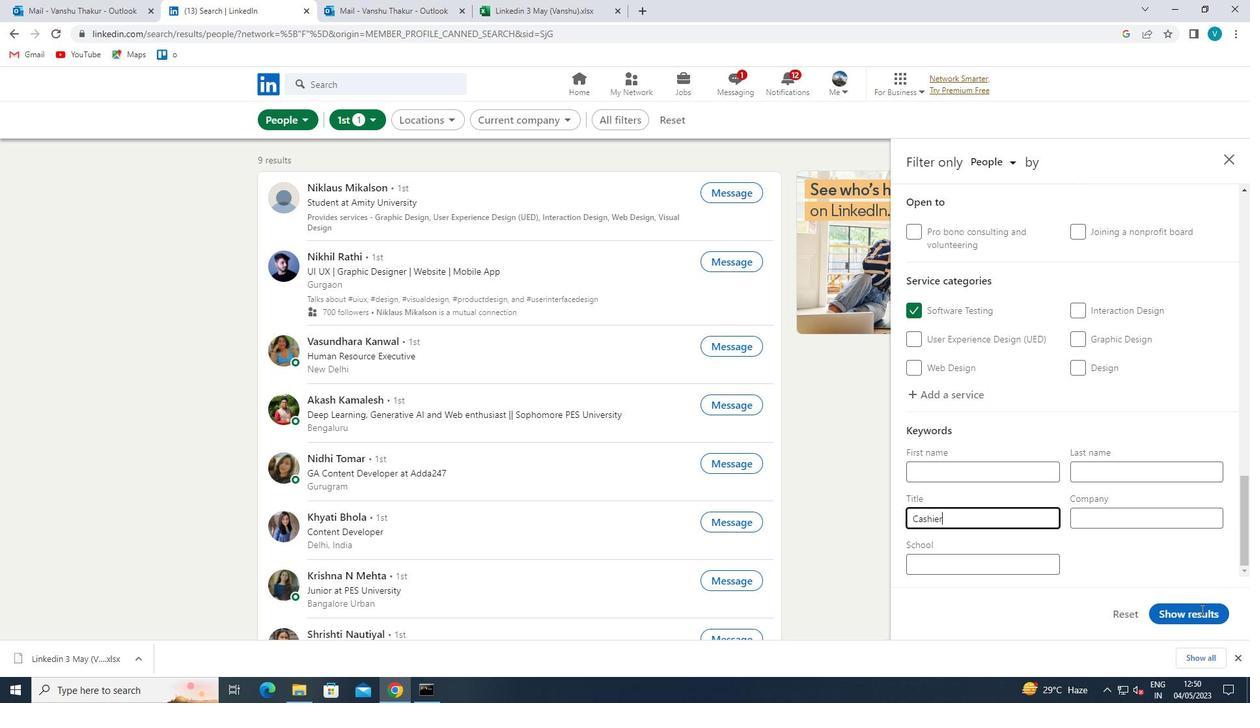 
